 Task: Add a signature Holly Thompson containing Best wishes for a happy Christmas Eve, Holly Thompson to email address softage.5@softage.net and add a label Meal planning
Action: Mouse moved to (861, 46)
Screenshot: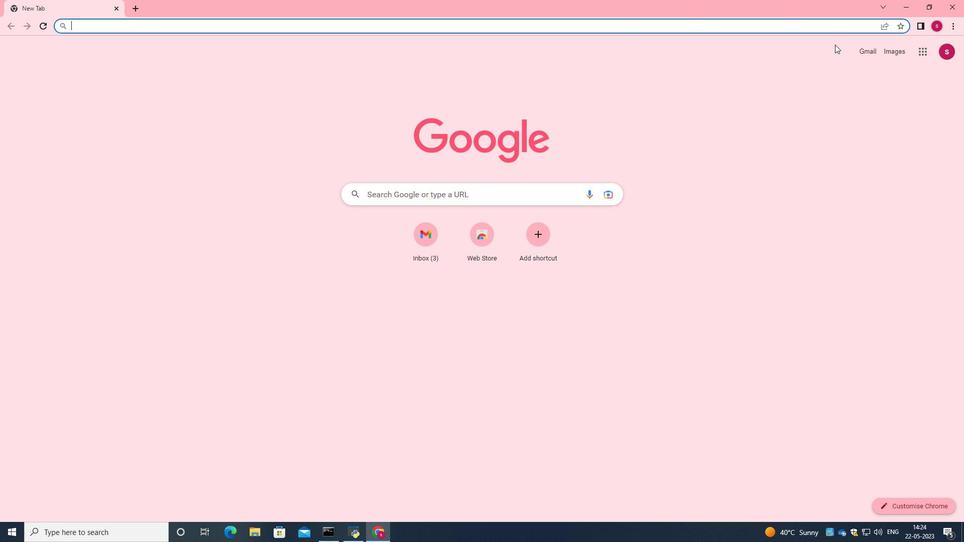 
Action: Mouse pressed left at (861, 46)
Screenshot: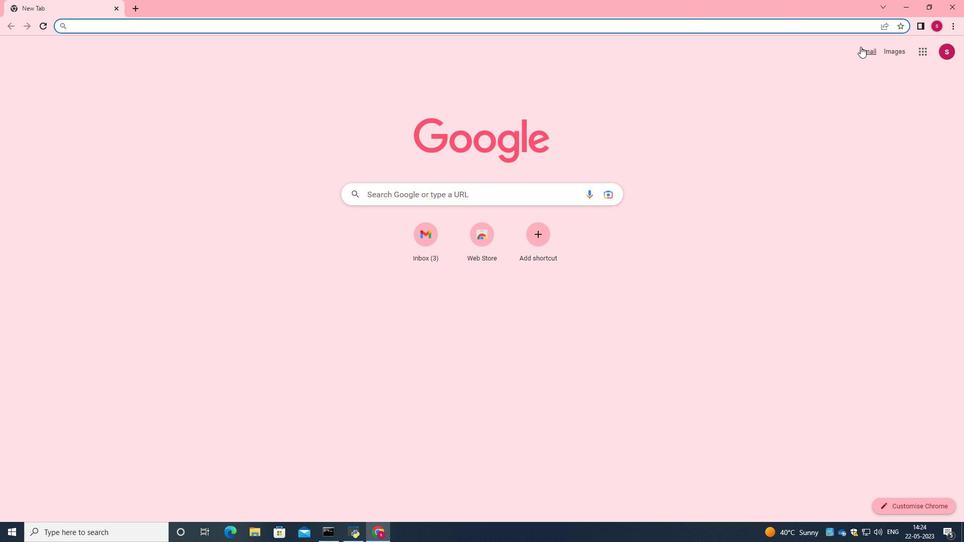 
Action: Mouse moved to (851, 71)
Screenshot: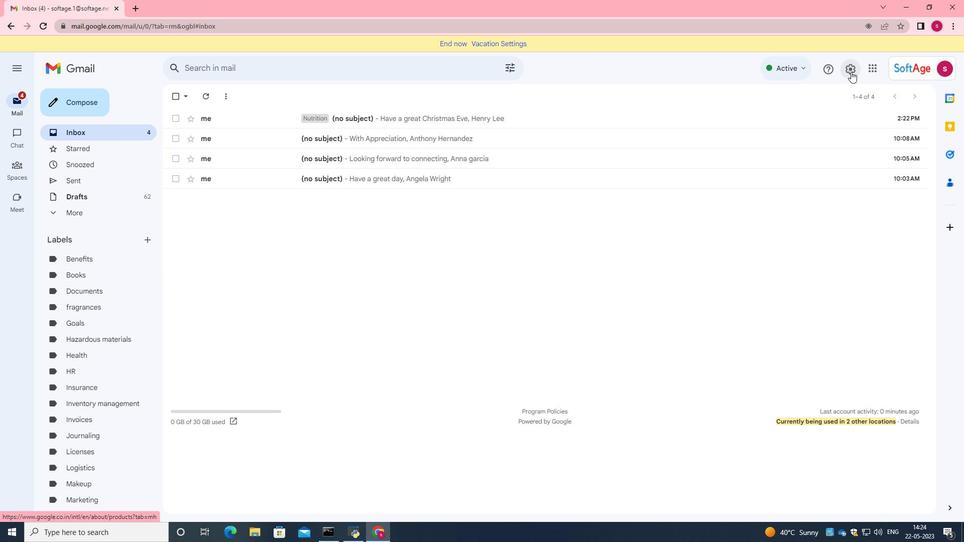 
Action: Mouse pressed left at (851, 71)
Screenshot: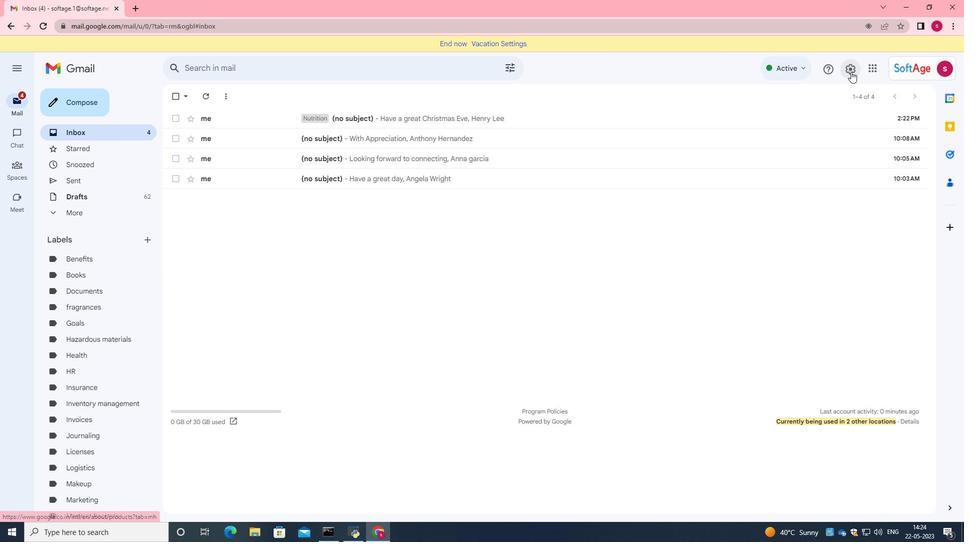 
Action: Mouse moved to (824, 116)
Screenshot: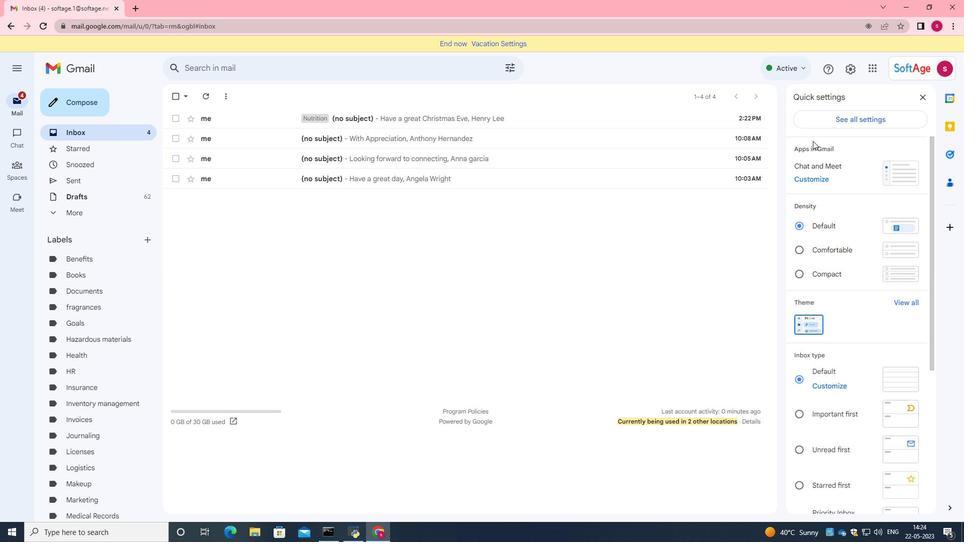 
Action: Mouse pressed left at (824, 116)
Screenshot: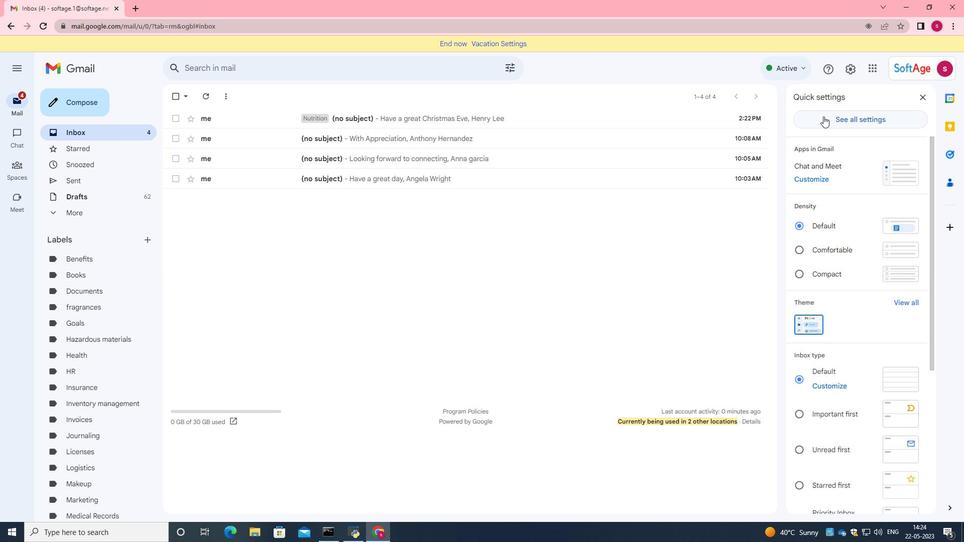 
Action: Mouse moved to (457, 283)
Screenshot: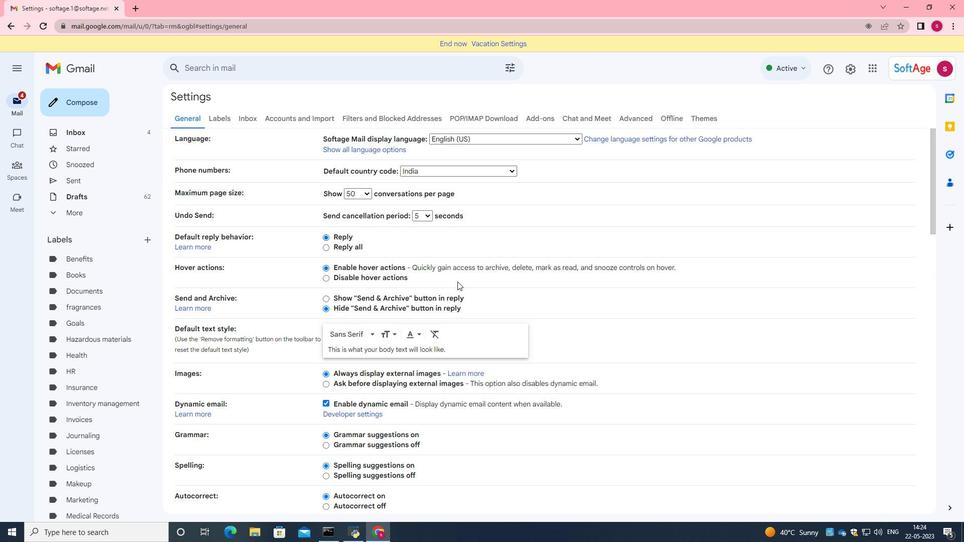 
Action: Mouse scrolled (457, 283) with delta (0, 0)
Screenshot: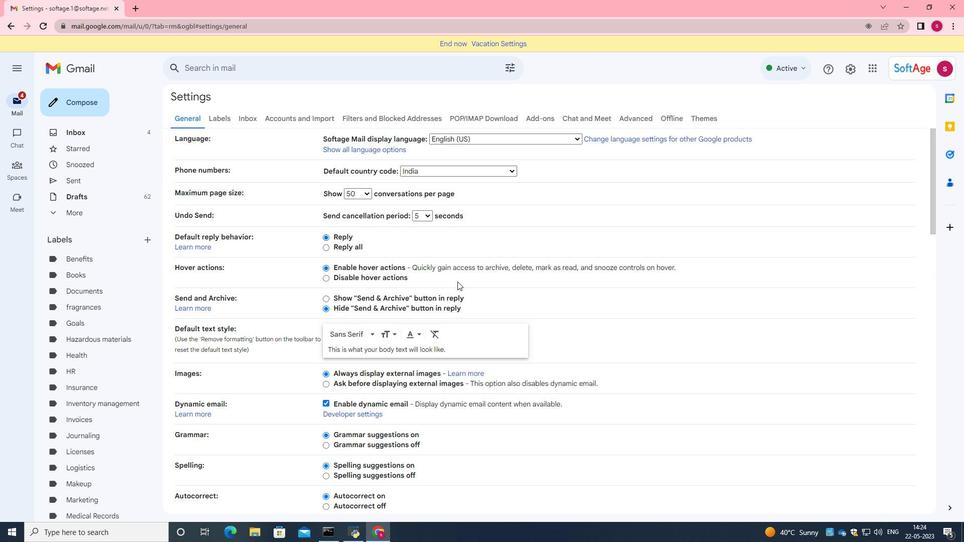 
Action: Mouse moved to (457, 284)
Screenshot: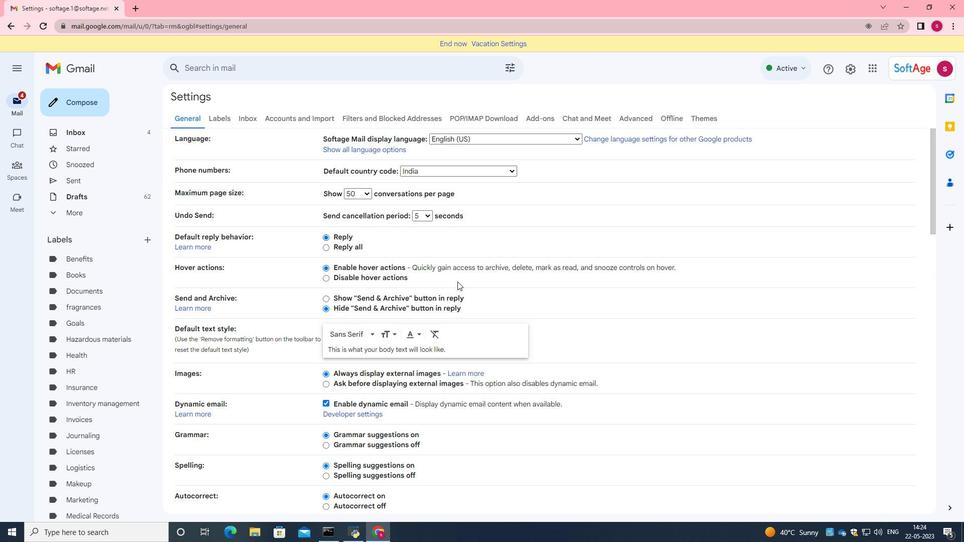 
Action: Mouse scrolled (457, 284) with delta (0, 0)
Screenshot: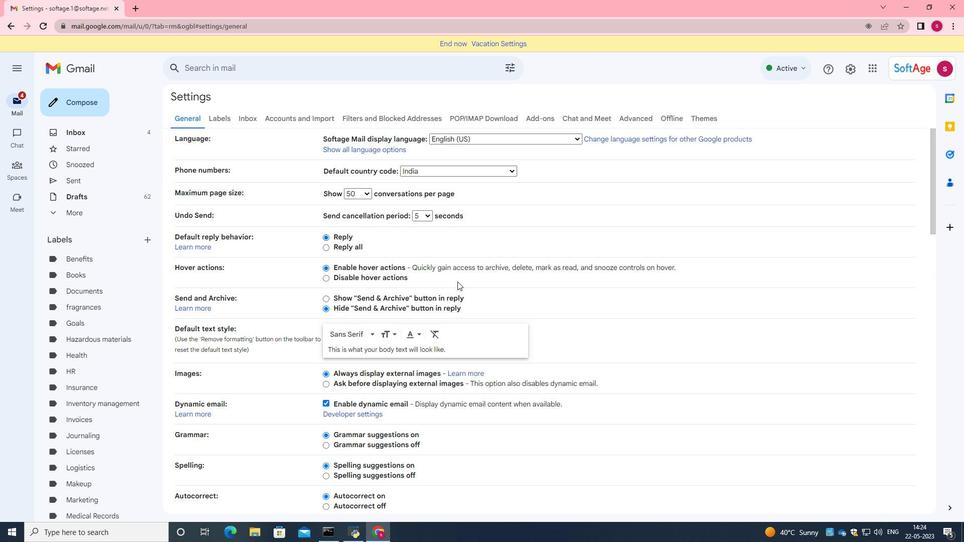 
Action: Mouse scrolled (457, 284) with delta (0, 0)
Screenshot: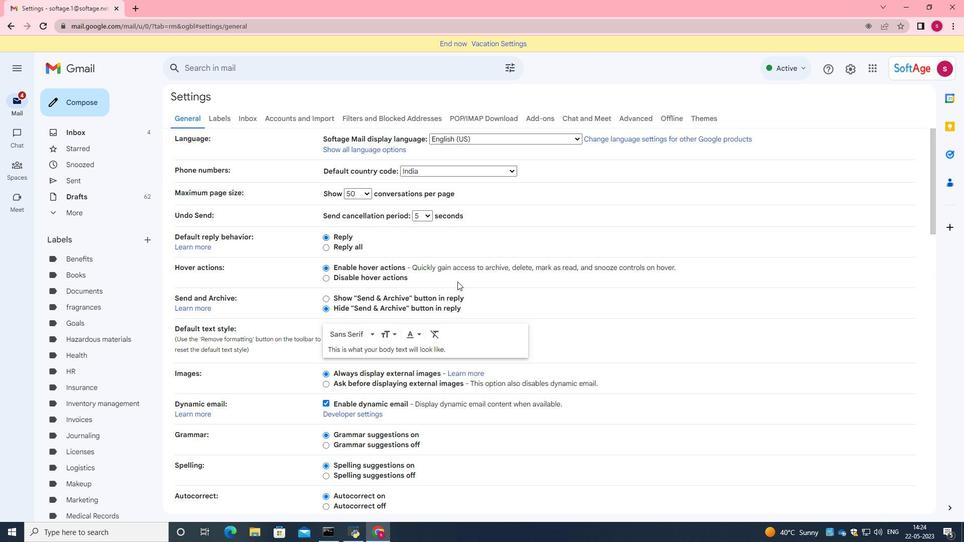 
Action: Mouse scrolled (457, 284) with delta (0, 0)
Screenshot: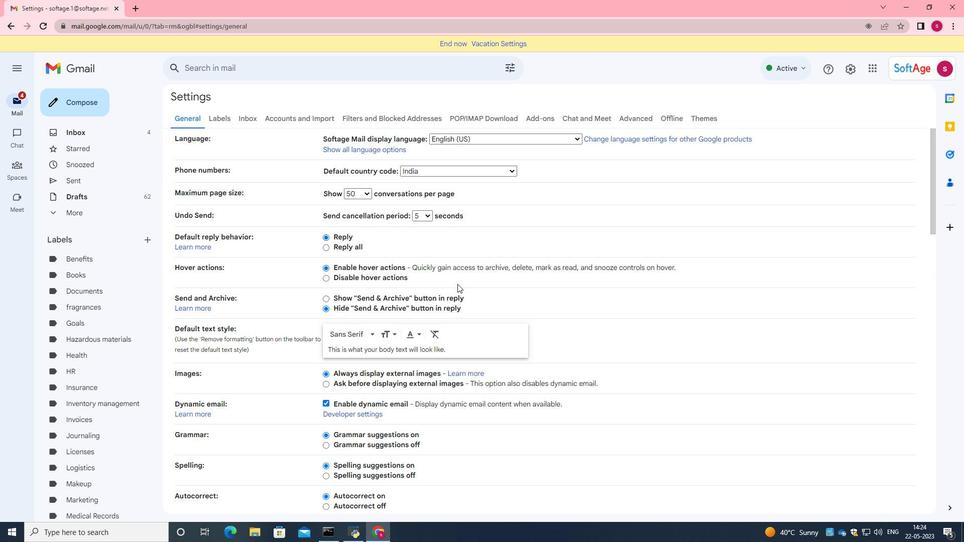 
Action: Mouse moved to (459, 284)
Screenshot: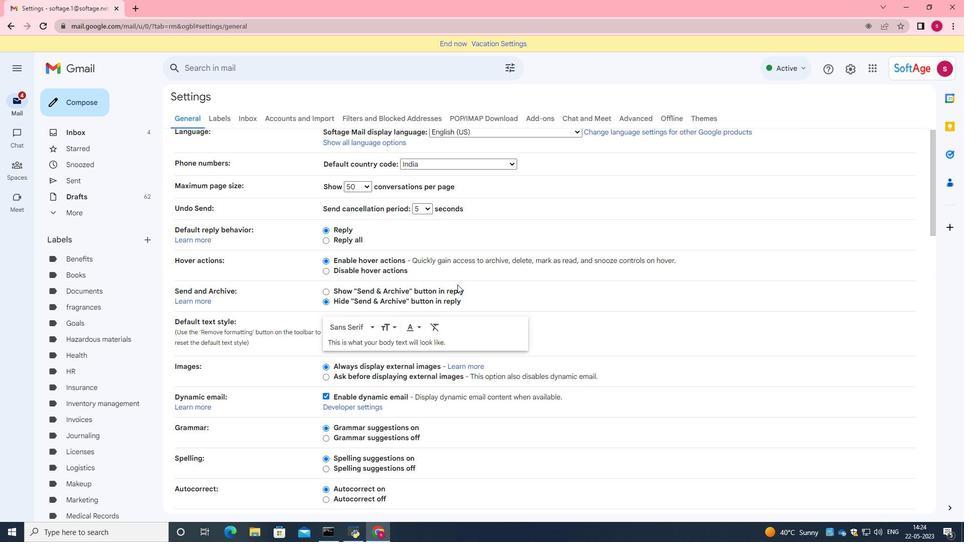 
Action: Mouse scrolled (459, 284) with delta (0, 0)
Screenshot: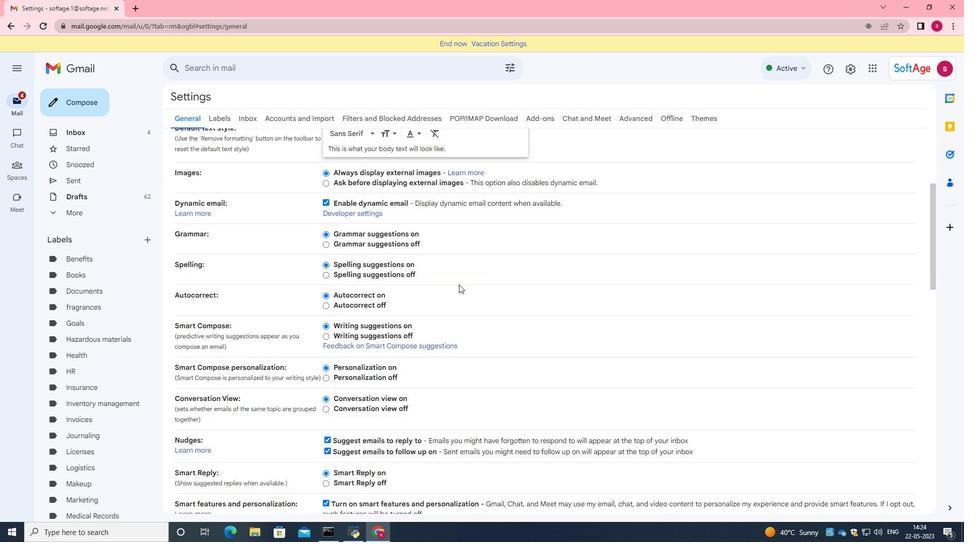 
Action: Mouse moved to (459, 285)
Screenshot: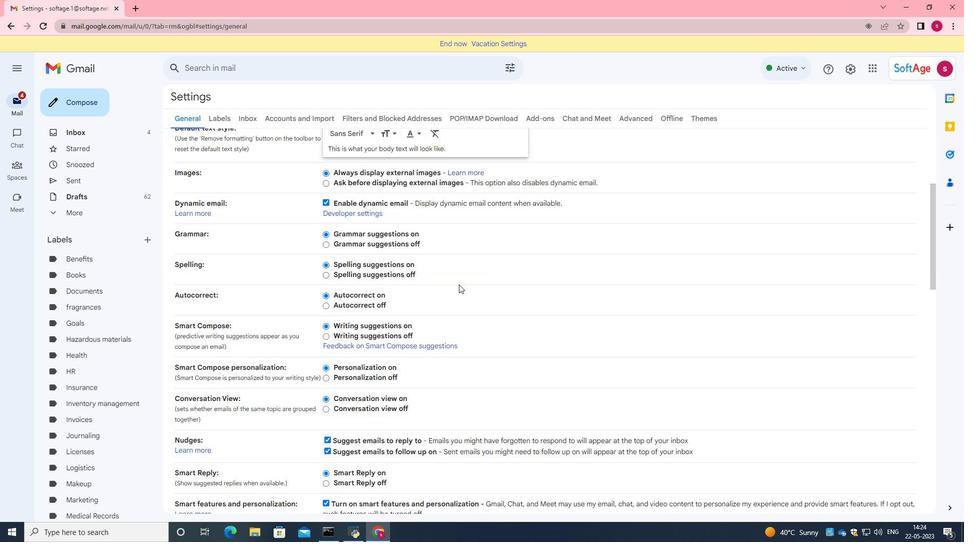 
Action: Mouse scrolled (459, 285) with delta (0, 0)
Screenshot: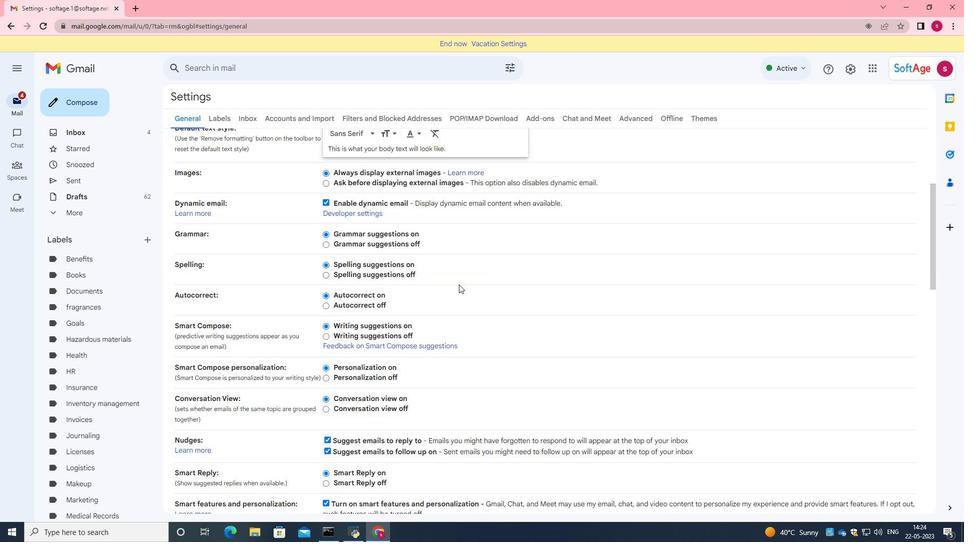 
Action: Mouse moved to (461, 286)
Screenshot: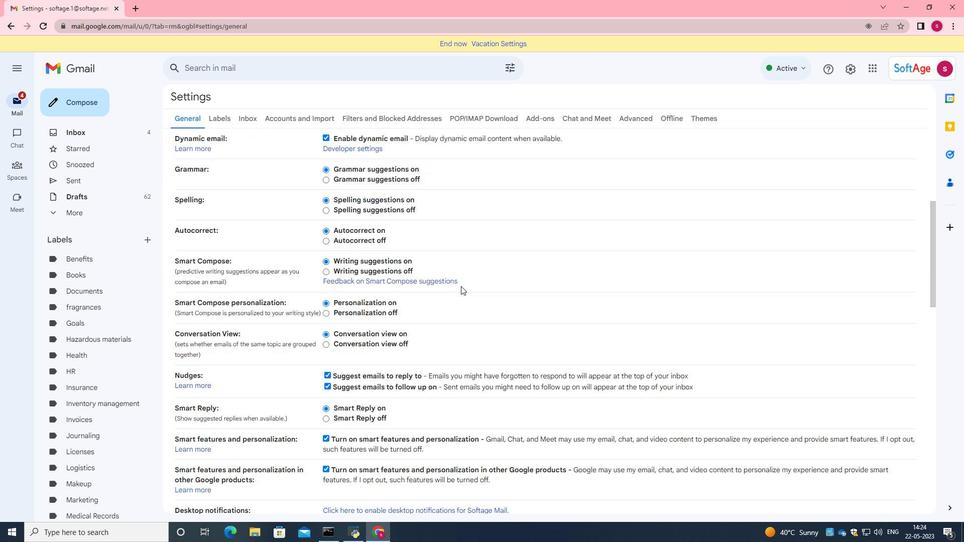
Action: Mouse scrolled (461, 285) with delta (0, 0)
Screenshot: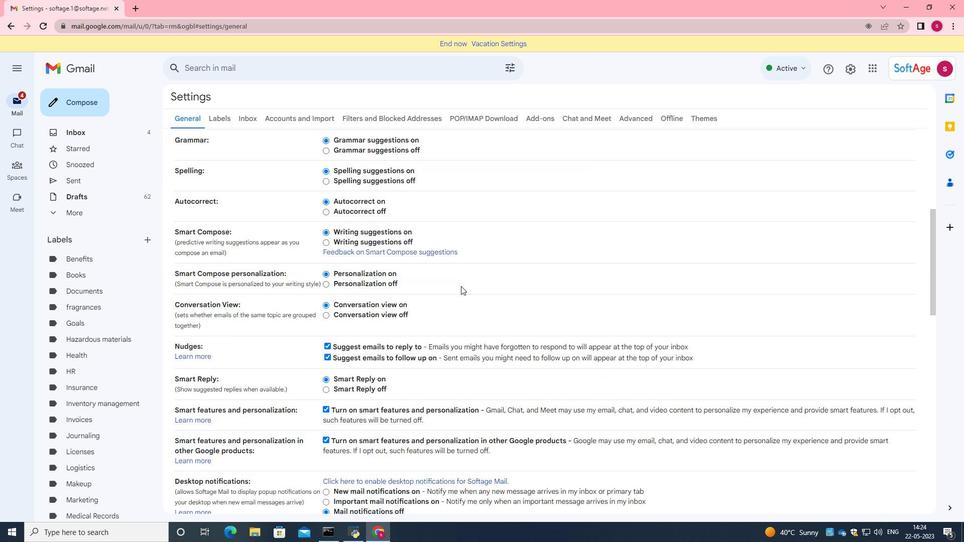 
Action: Mouse moved to (462, 287)
Screenshot: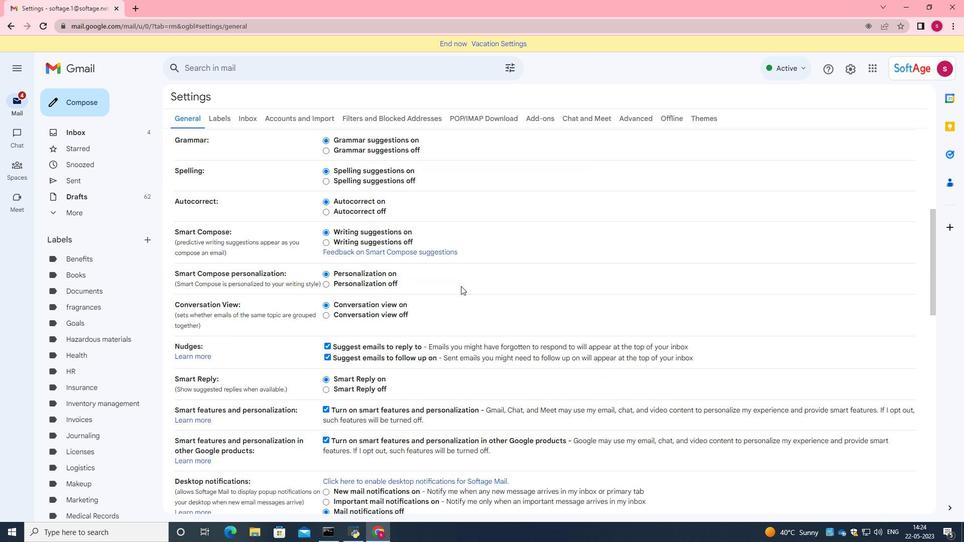 
Action: Mouse scrolled (462, 287) with delta (0, 0)
Screenshot: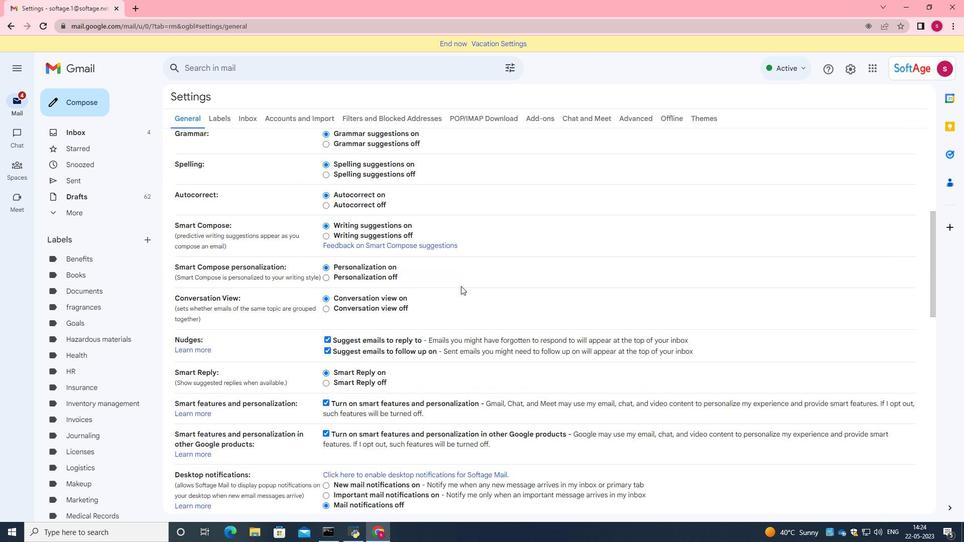 
Action: Mouse moved to (463, 288)
Screenshot: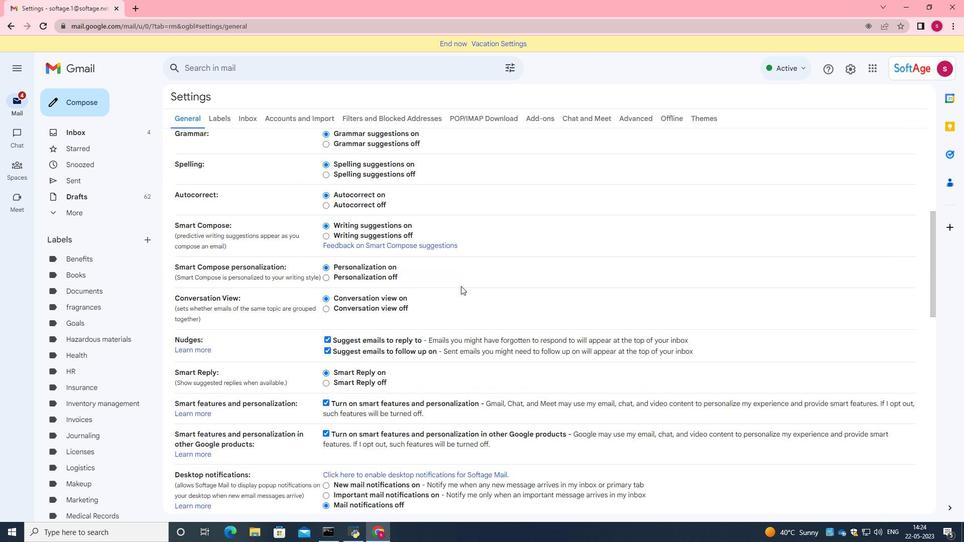 
Action: Mouse scrolled (463, 287) with delta (0, 0)
Screenshot: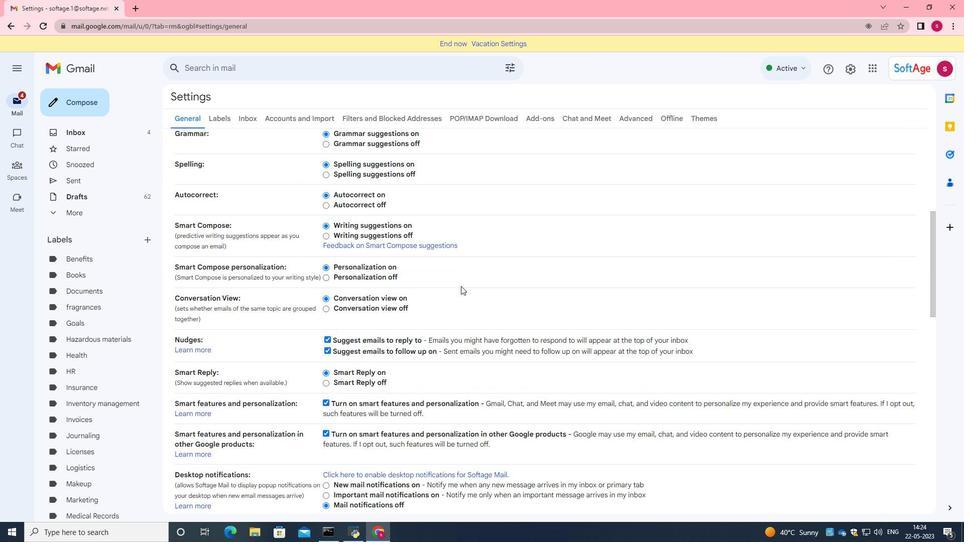 
Action: Mouse scrolled (463, 287) with delta (0, 0)
Screenshot: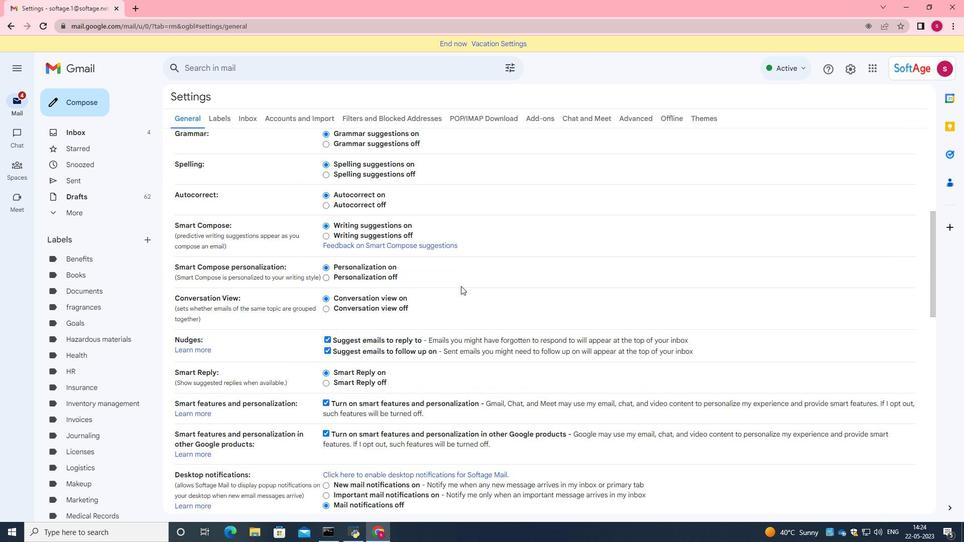
Action: Mouse scrolled (463, 287) with delta (0, 0)
Screenshot: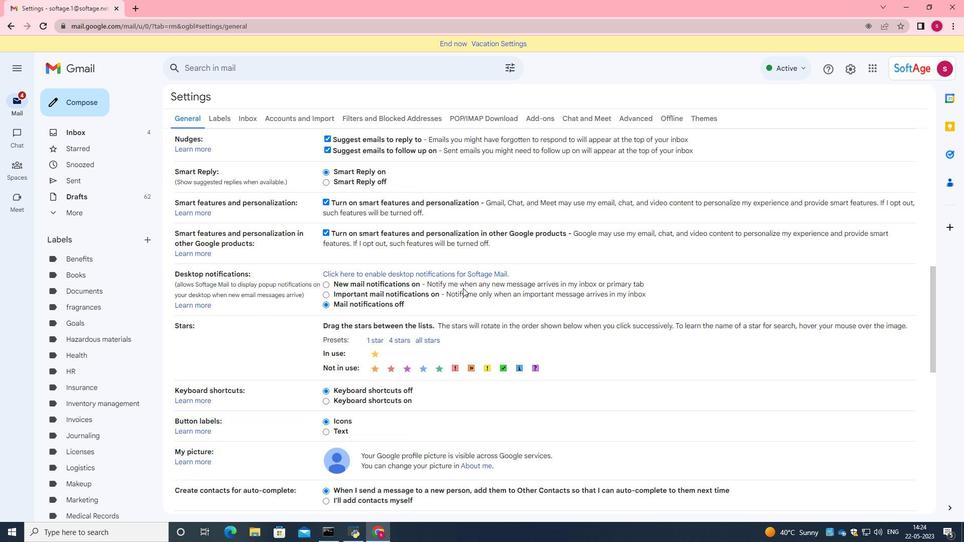 
Action: Mouse moved to (466, 311)
Screenshot: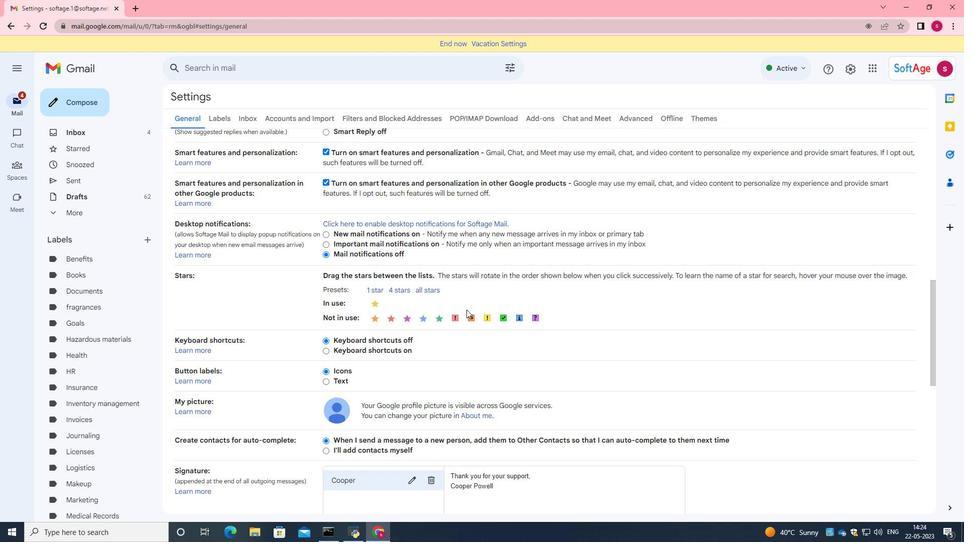 
Action: Mouse scrolled (466, 311) with delta (0, 0)
Screenshot: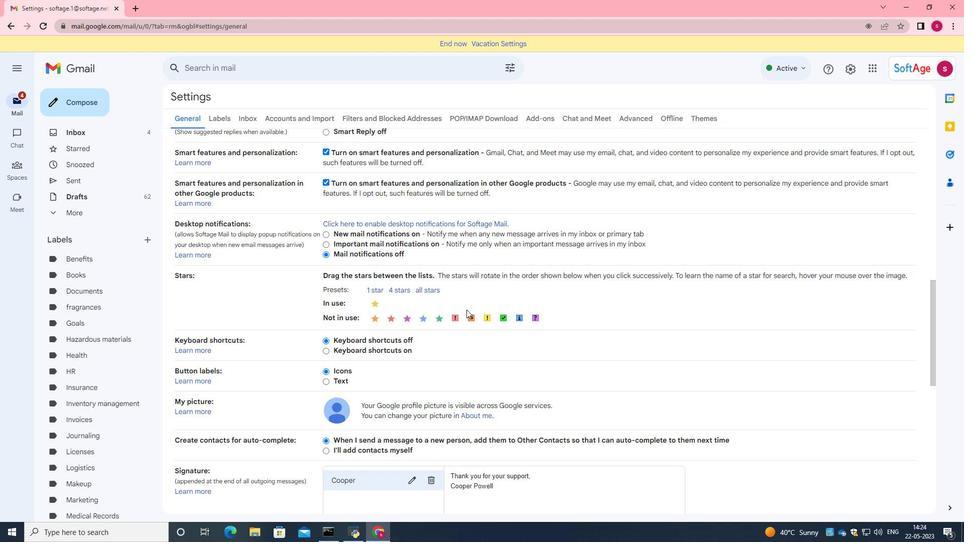 
Action: Mouse moved to (466, 313)
Screenshot: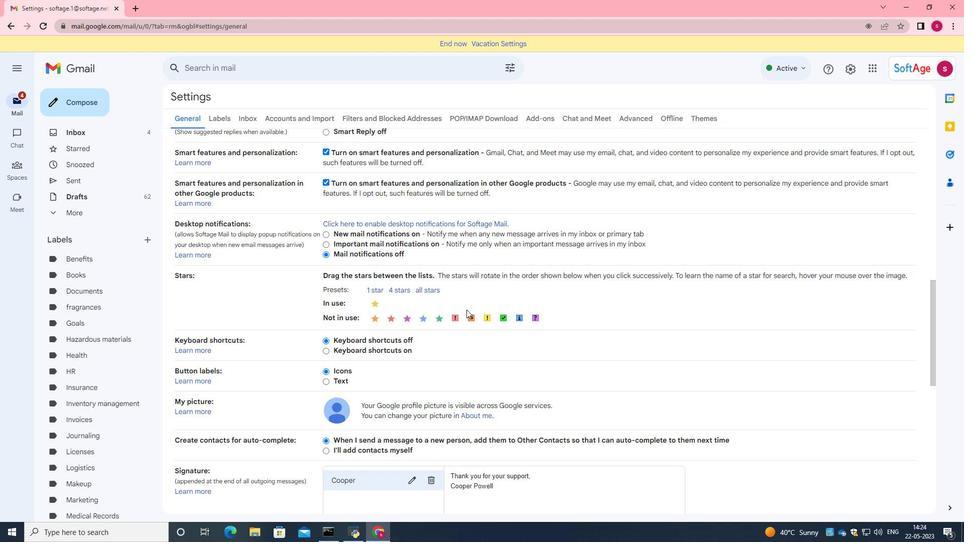 
Action: Mouse scrolled (466, 312) with delta (0, 0)
Screenshot: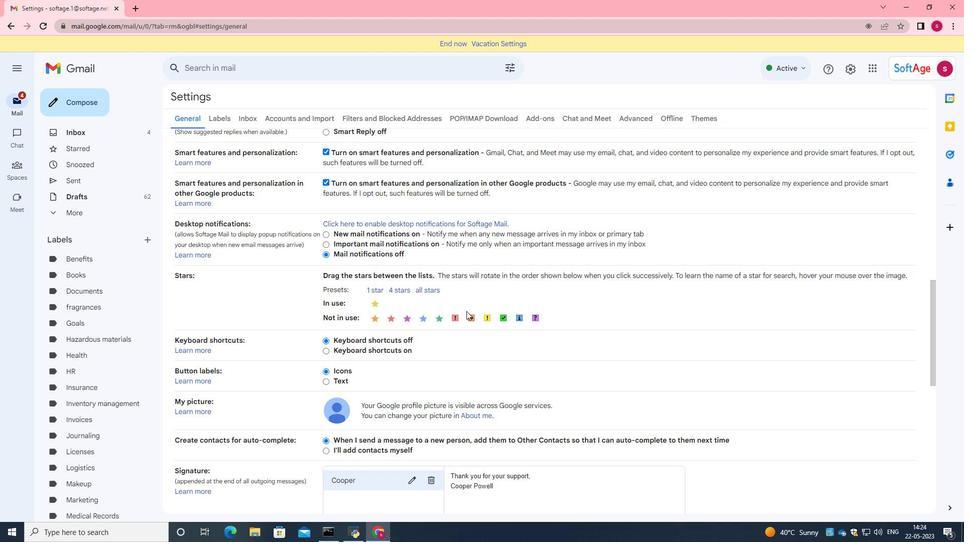 
Action: Mouse moved to (434, 381)
Screenshot: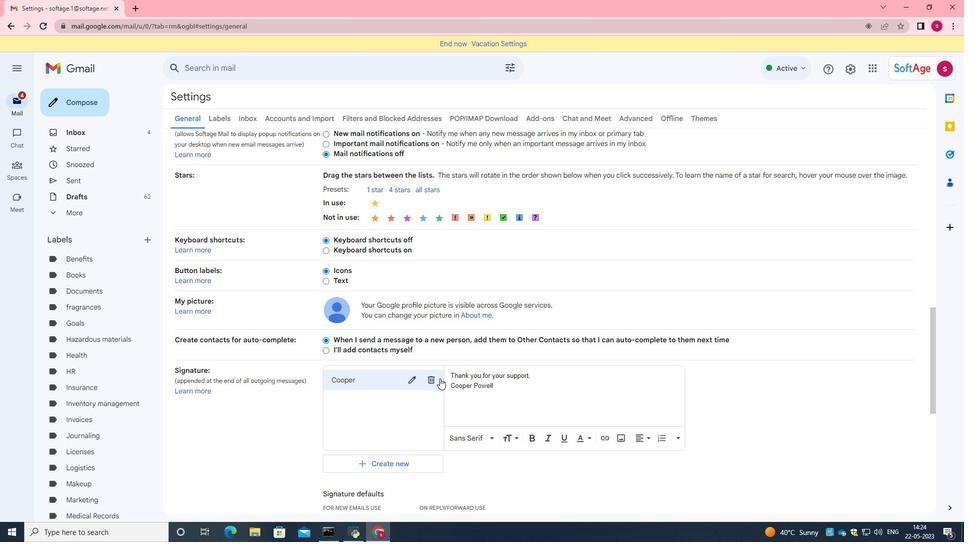 
Action: Mouse pressed left at (434, 381)
Screenshot: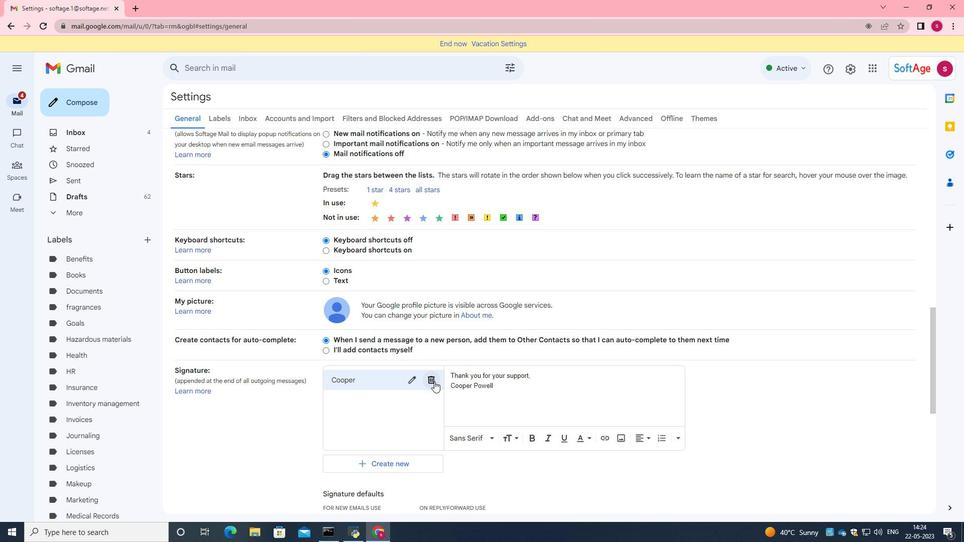 
Action: Mouse moved to (547, 297)
Screenshot: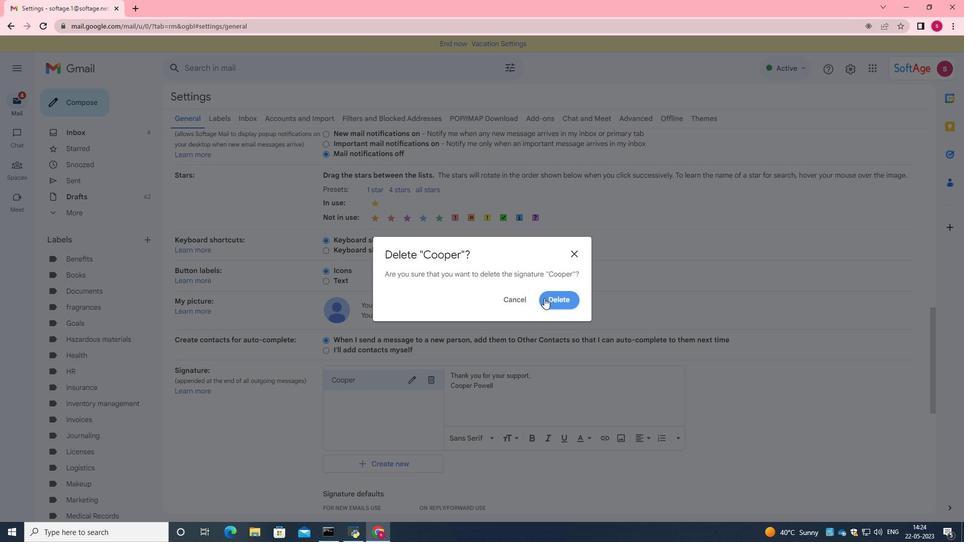 
Action: Mouse pressed left at (547, 297)
Screenshot: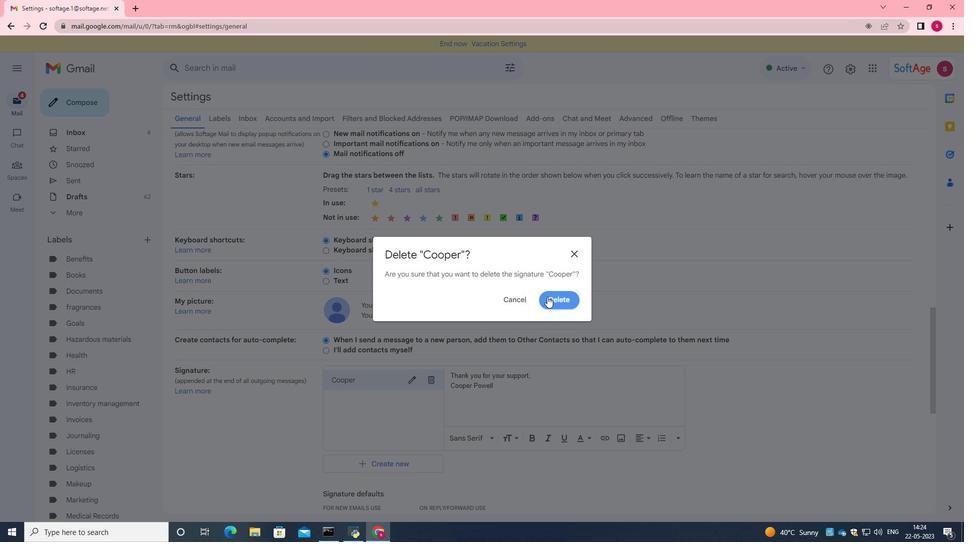 
Action: Mouse moved to (448, 424)
Screenshot: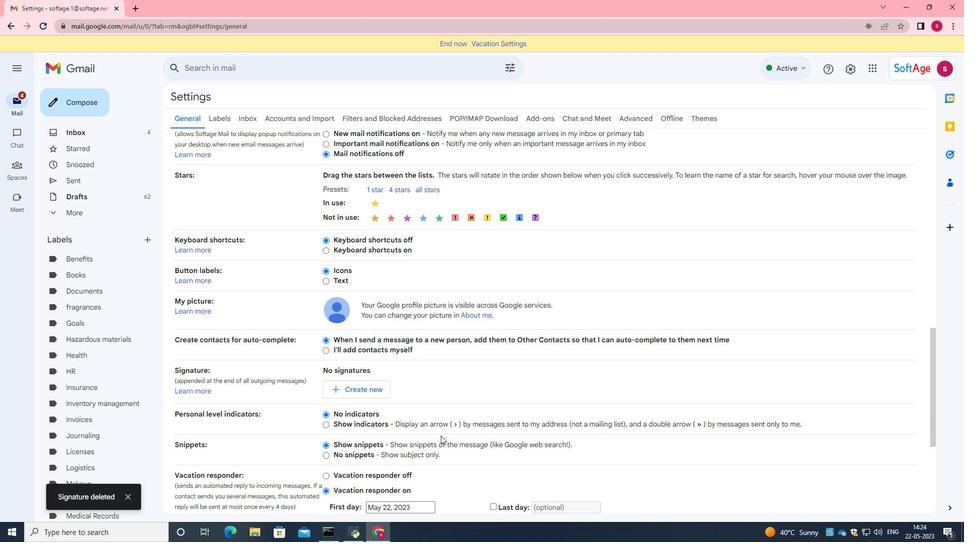 
Action: Mouse scrolled (448, 423) with delta (0, 0)
Screenshot: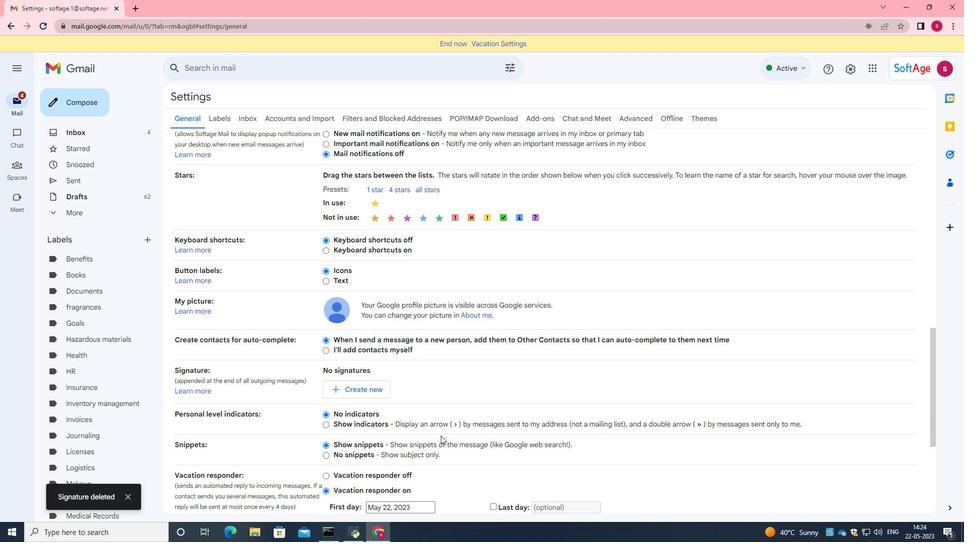 
Action: Mouse moved to (449, 425)
Screenshot: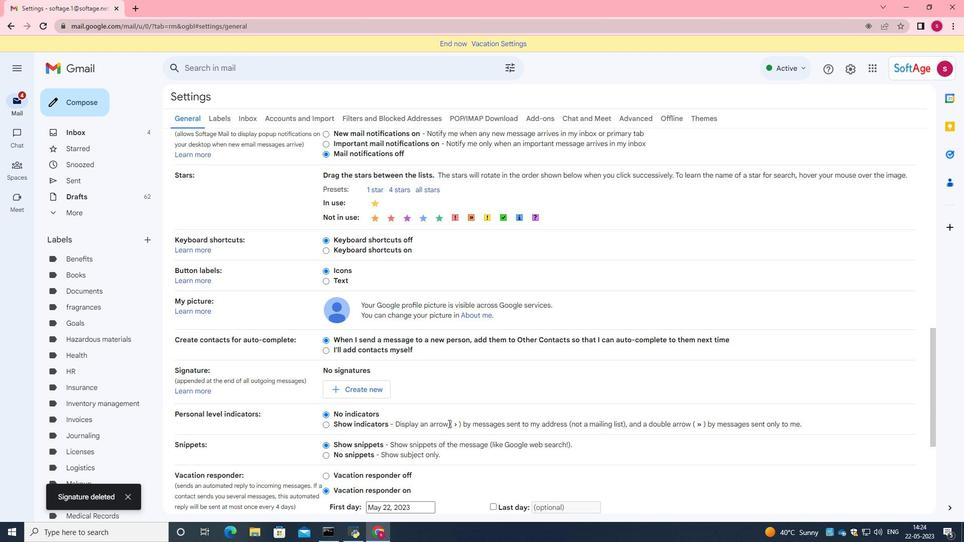 
Action: Mouse scrolled (449, 424) with delta (0, 0)
Screenshot: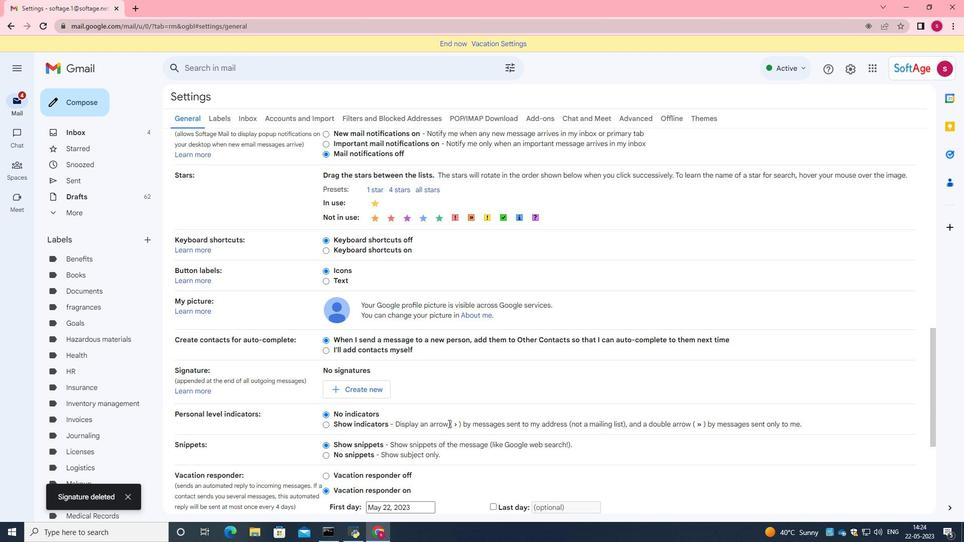 
Action: Mouse scrolled (449, 424) with delta (0, 0)
Screenshot: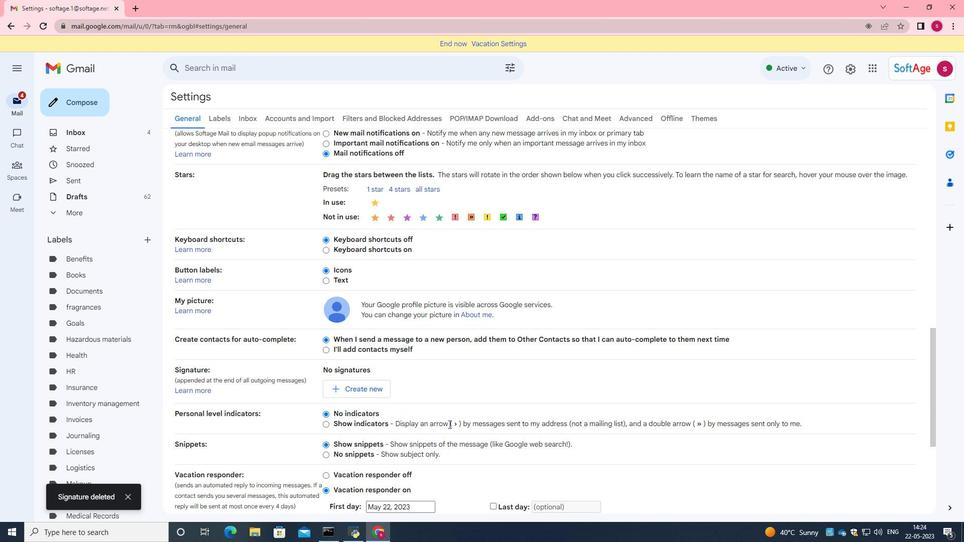 
Action: Mouse moved to (364, 232)
Screenshot: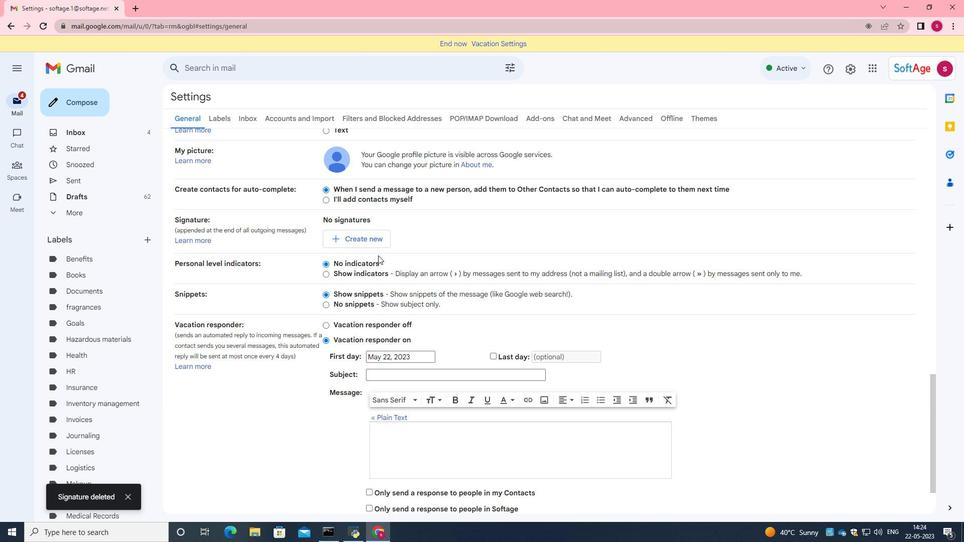 
Action: Mouse pressed left at (364, 232)
Screenshot: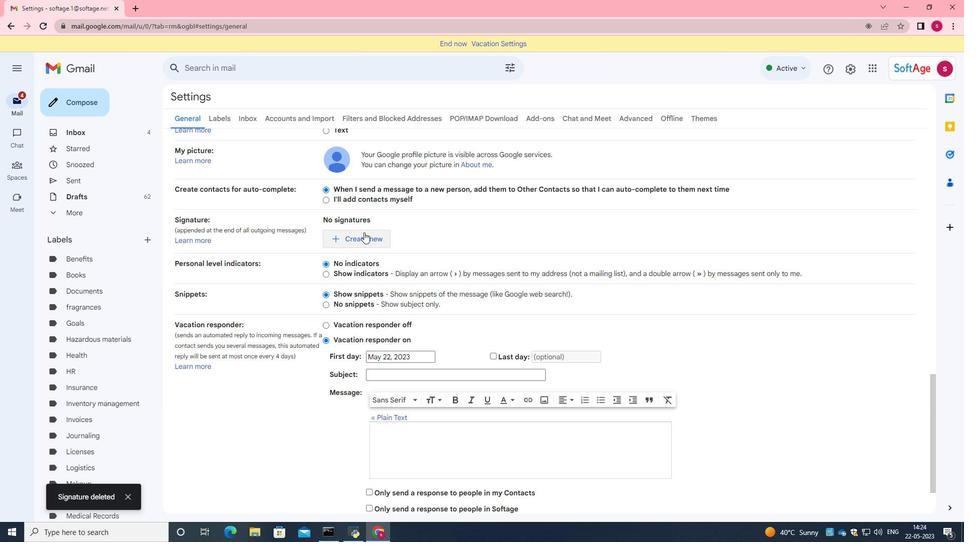 
Action: Mouse moved to (454, 273)
Screenshot: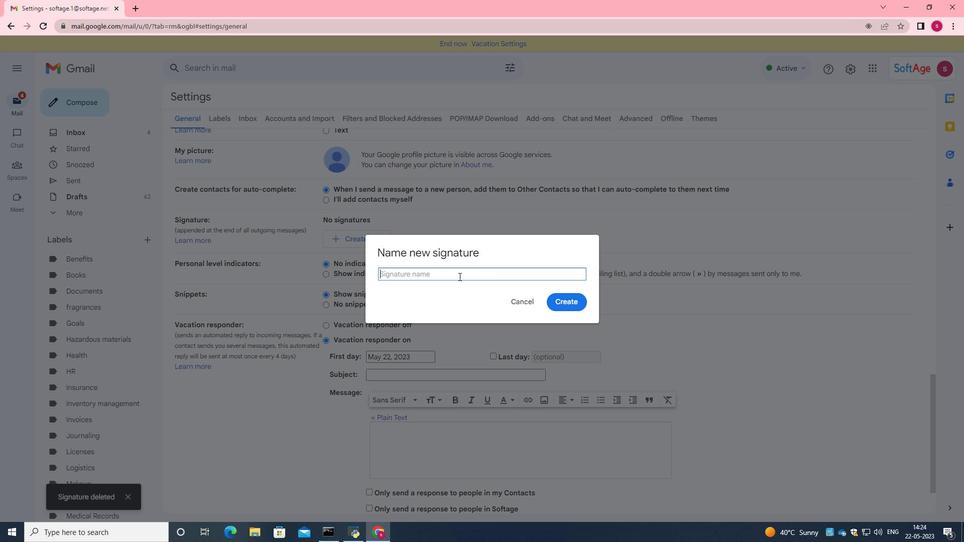 
Action: Key pressed <Key.caps_lock>H<Key.caps_lock>olly<Key.space><Key.caps_lock>T<Key.caps_lock>hompson
Screenshot: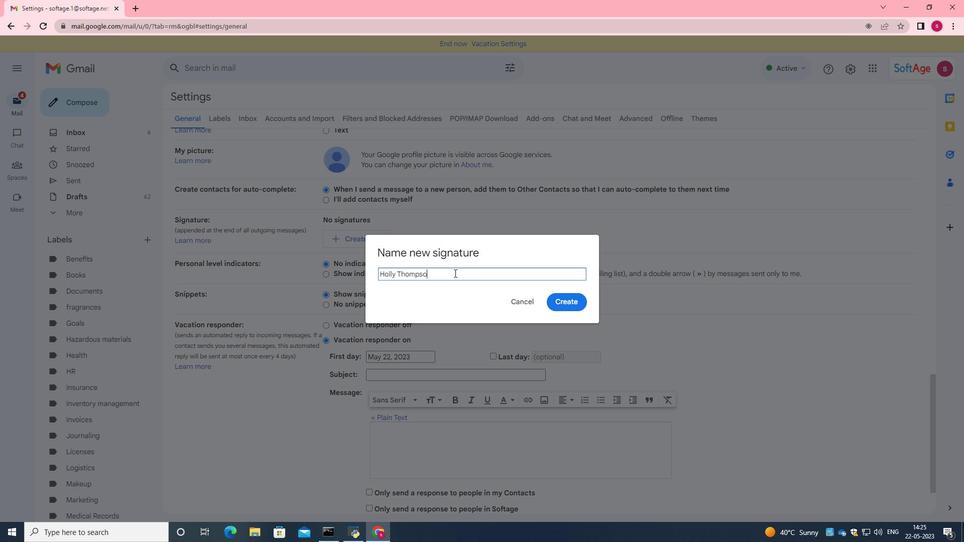 
Action: Mouse moved to (562, 300)
Screenshot: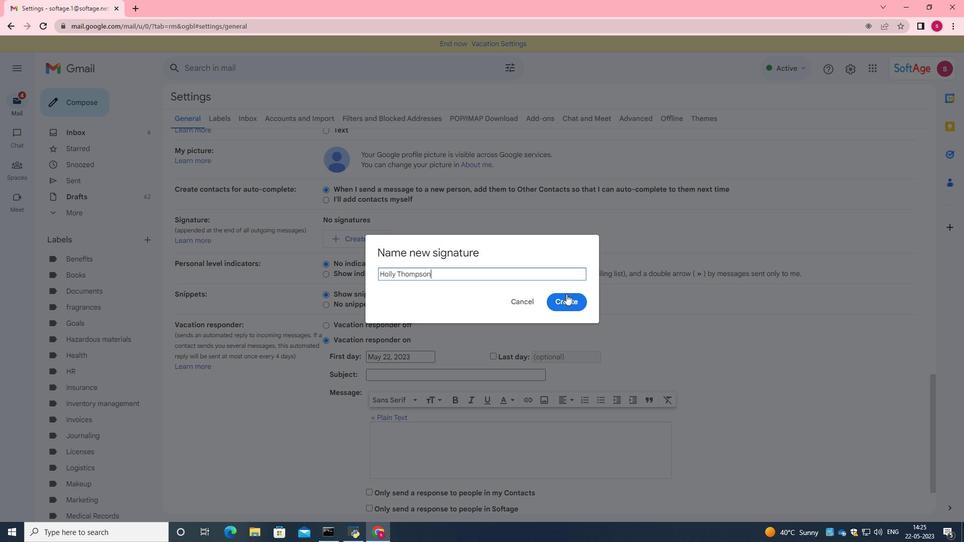 
Action: Mouse pressed left at (562, 300)
Screenshot: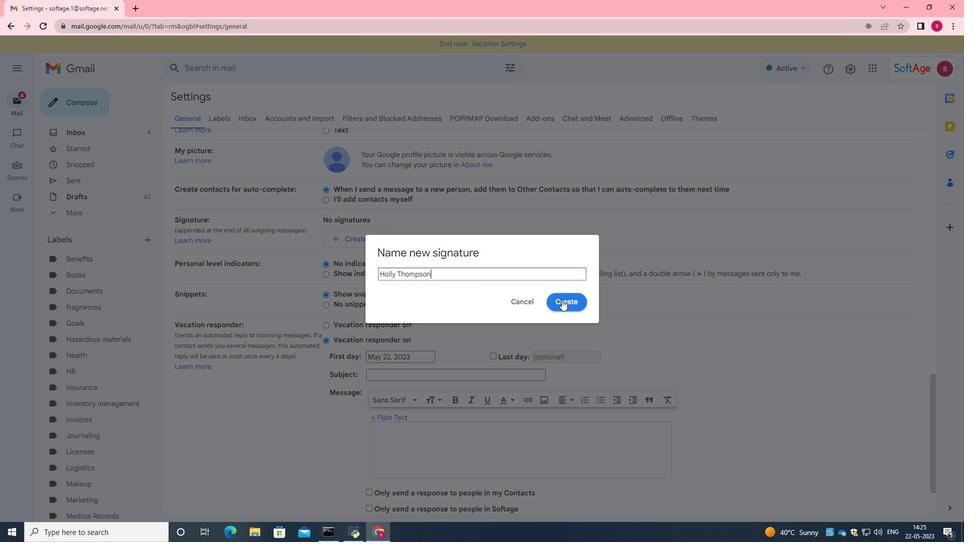 
Action: Mouse moved to (529, 322)
Screenshot: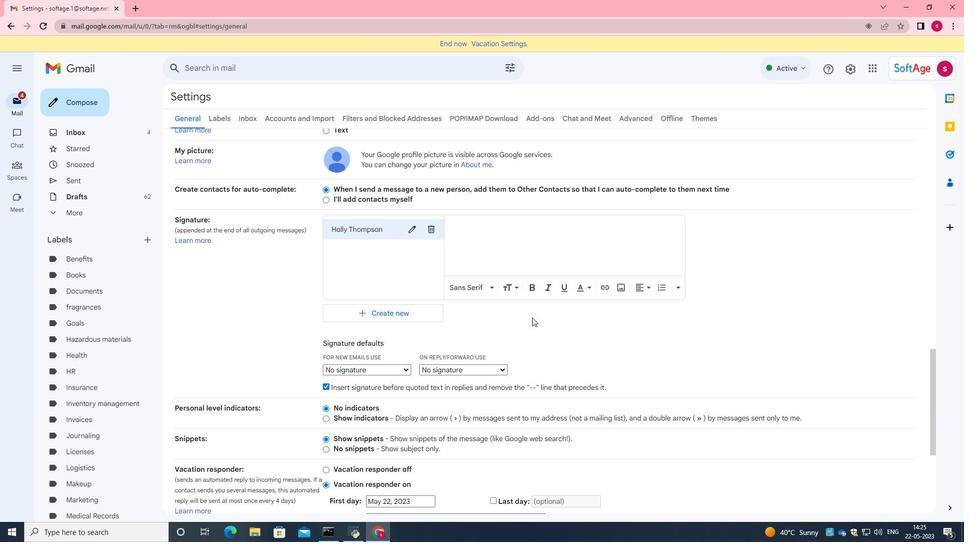 
Action: Mouse scrolled (529, 322) with delta (0, 0)
Screenshot: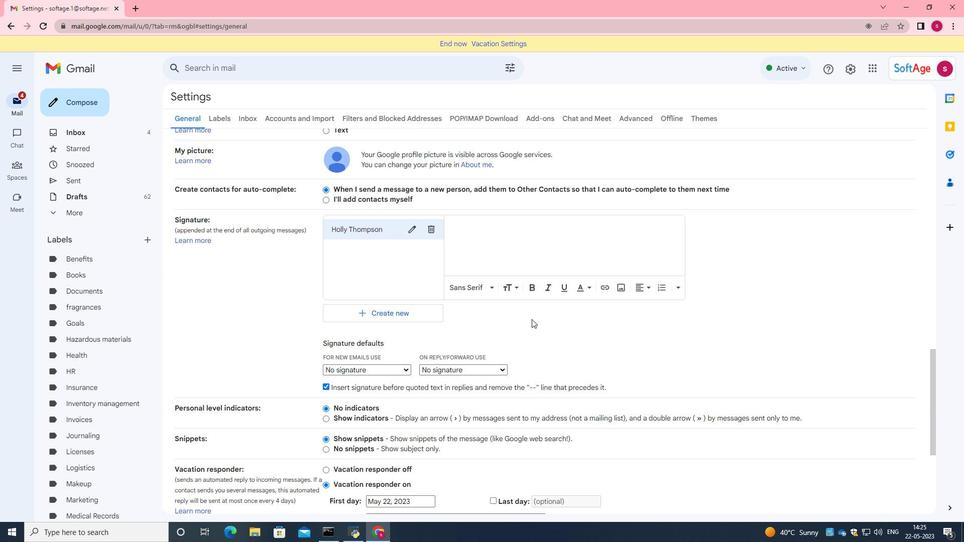 
Action: Mouse moved to (454, 336)
Screenshot: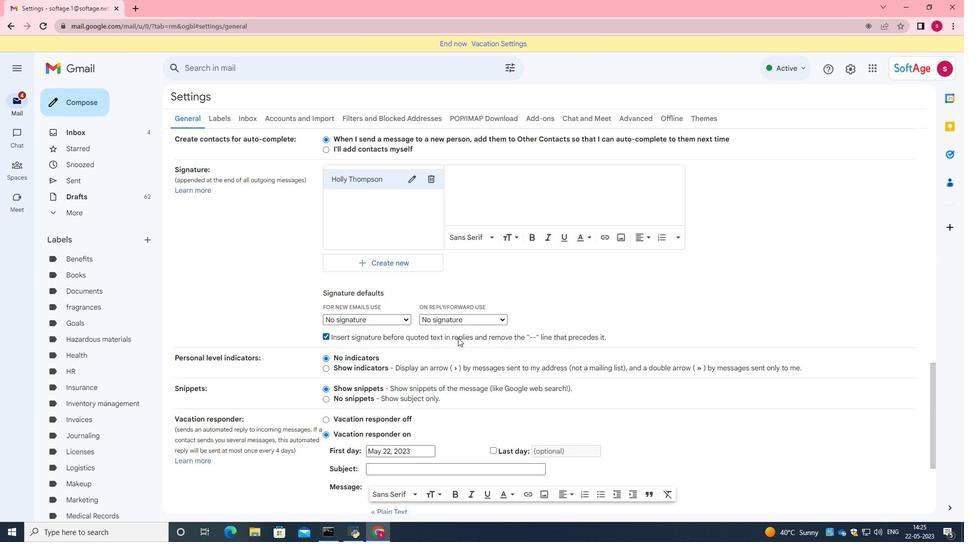 
Action: Mouse scrolled (454, 335) with delta (0, 0)
Screenshot: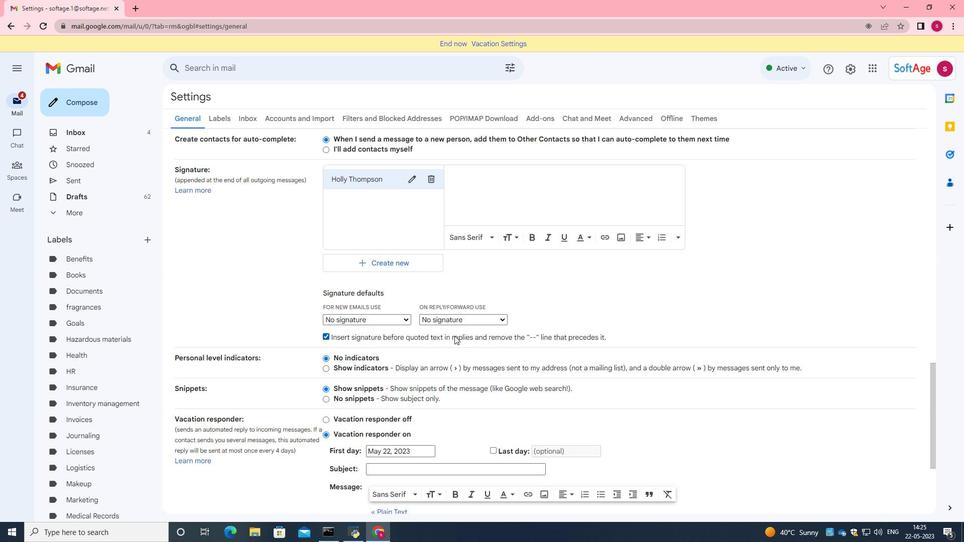 
Action: Mouse moved to (455, 337)
Screenshot: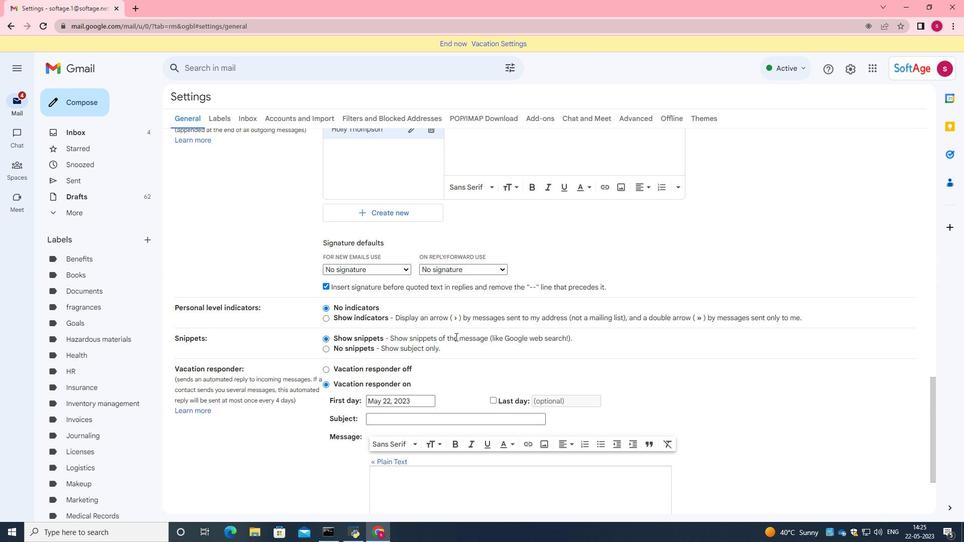 
Action: Mouse scrolled (455, 338) with delta (0, 0)
Screenshot: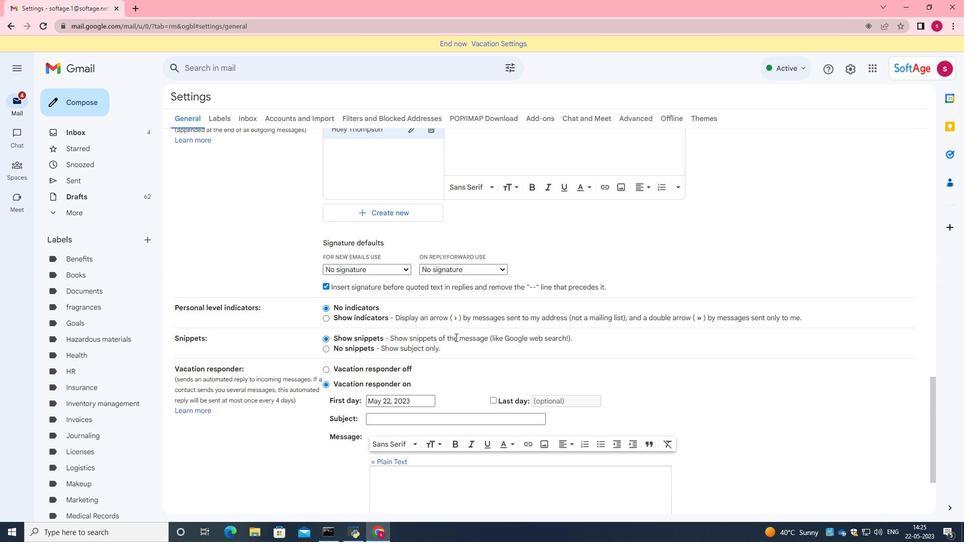 
Action: Mouse moved to (498, 214)
Screenshot: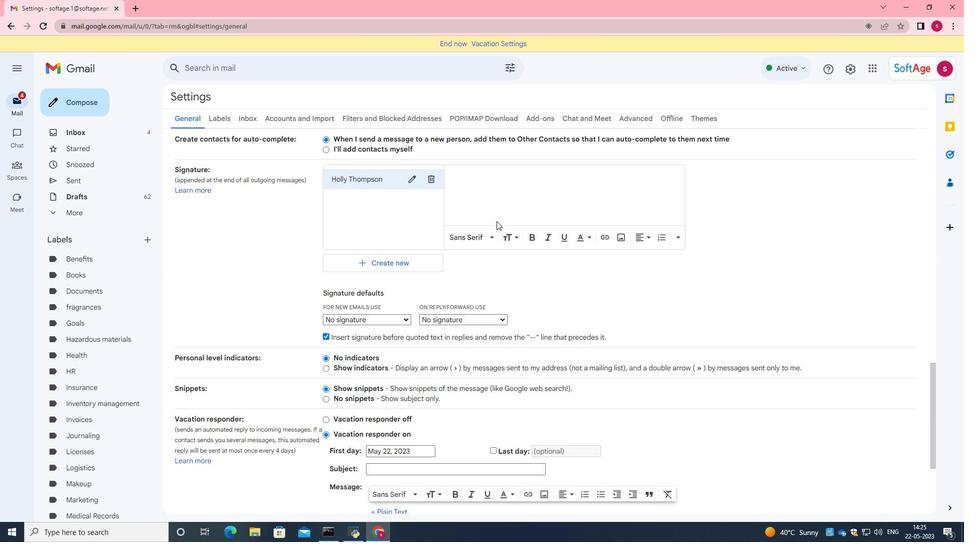 
Action: Mouse pressed left at (498, 214)
Screenshot: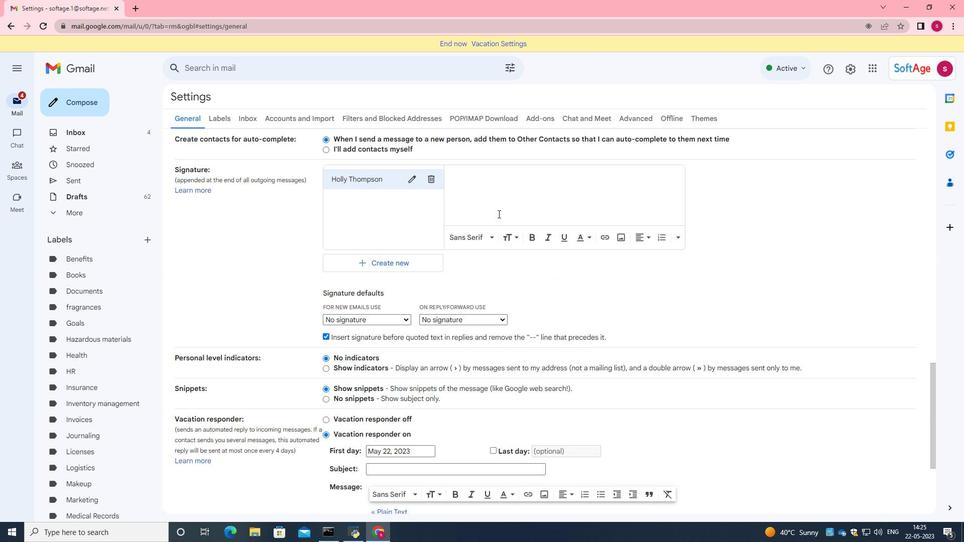 
Action: Key pressed <Key.caps_lock>B<Key.caps_lock>est<Key.space>wishes<Key.space>for<Key.space>a<Key.space>happy<Key.space><Key.caps_lock>C<Key.caps_lock>hir<Key.backspace><Key.backspace>ristmas<Key.space><Key.caps_lock>E<Key.caps_lock>ve,<Key.enter><Key.caps_lock>H<Key.caps_lock>olly<Key.space><Key.caps_lock>T<Key.caps_lock>hompson
Screenshot: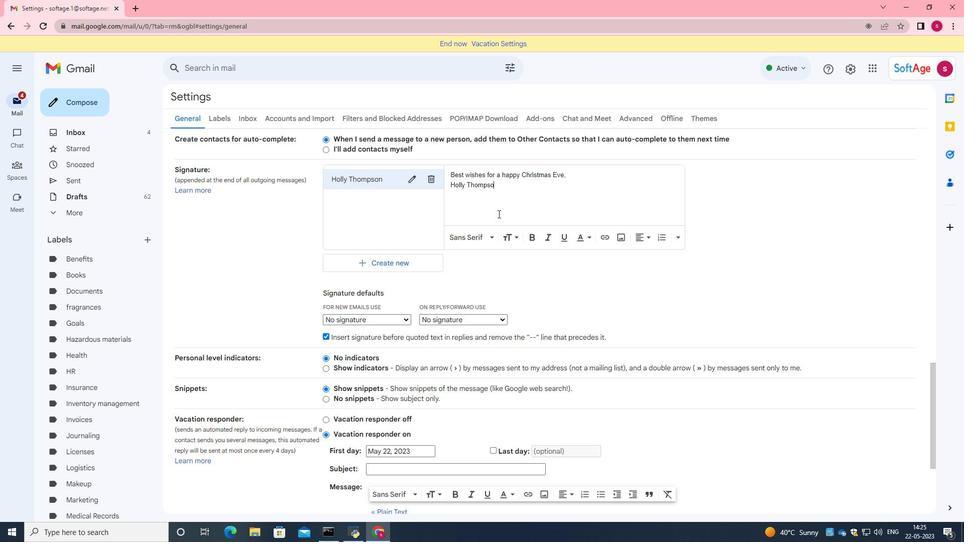 
Action: Mouse moved to (505, 241)
Screenshot: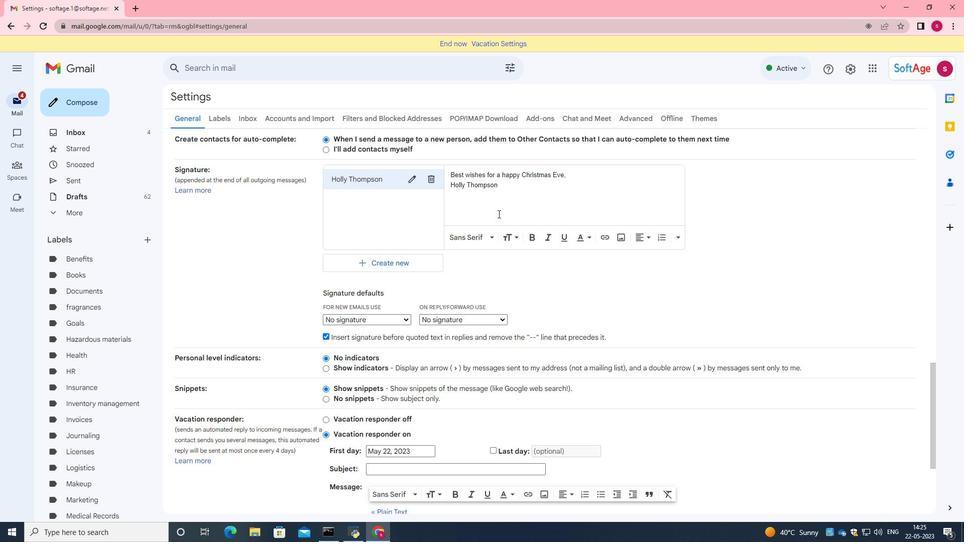 
Action: Mouse scrolled (505, 240) with delta (0, 0)
Screenshot: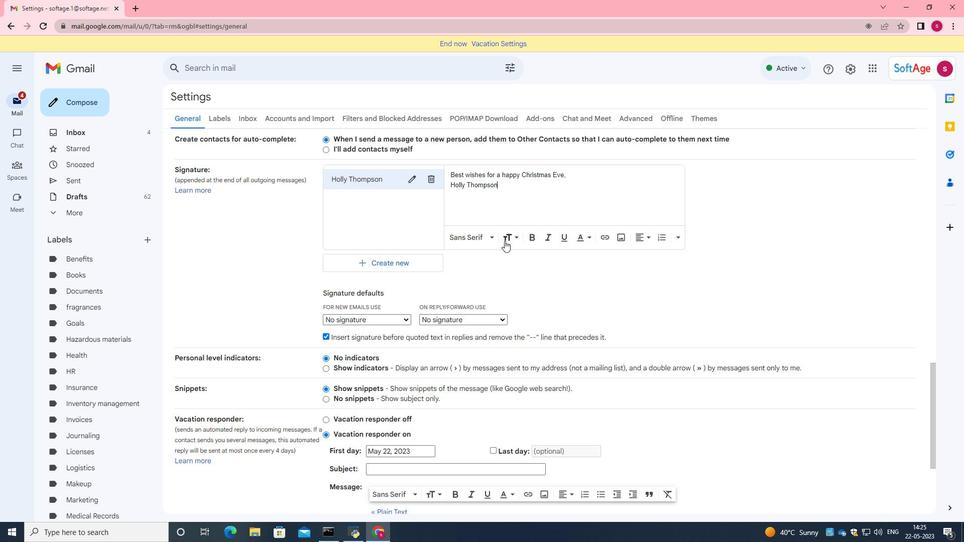 
Action: Mouse scrolled (505, 240) with delta (0, 0)
Screenshot: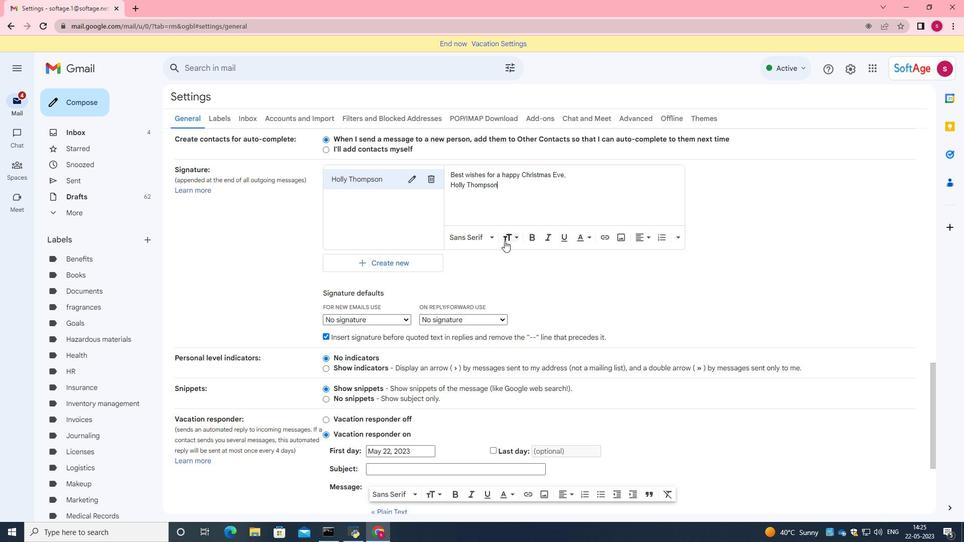 
Action: Mouse scrolled (505, 240) with delta (0, 0)
Screenshot: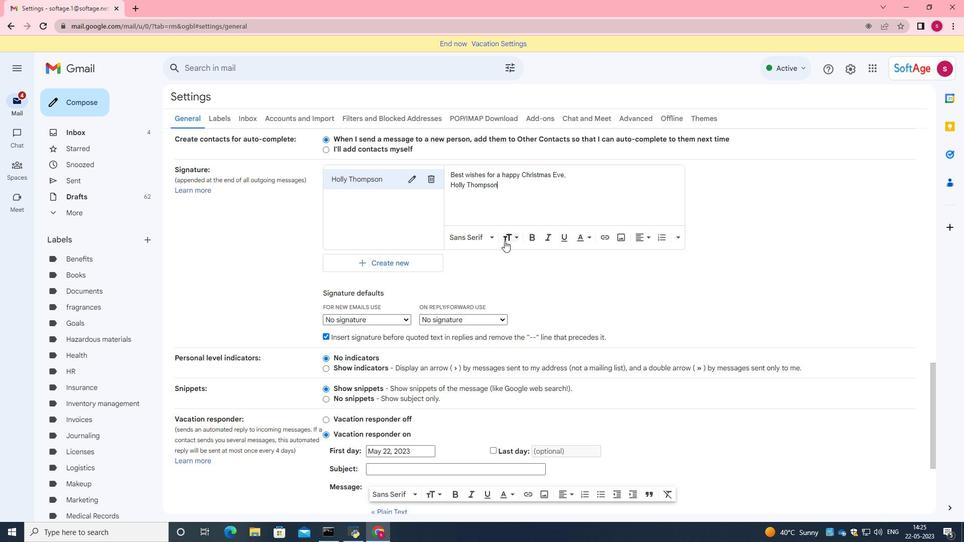 
Action: Mouse moved to (504, 241)
Screenshot: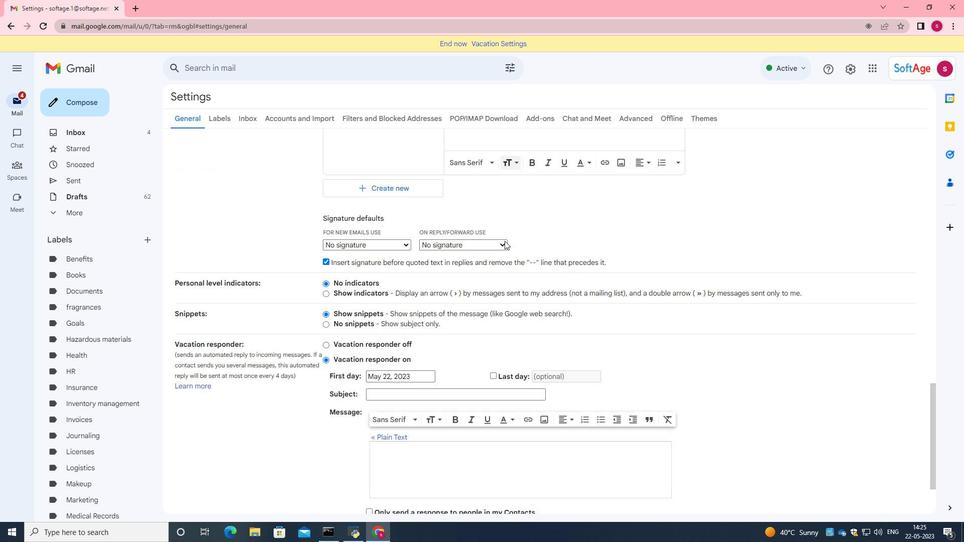 
Action: Mouse scrolled (504, 240) with delta (0, 0)
Screenshot: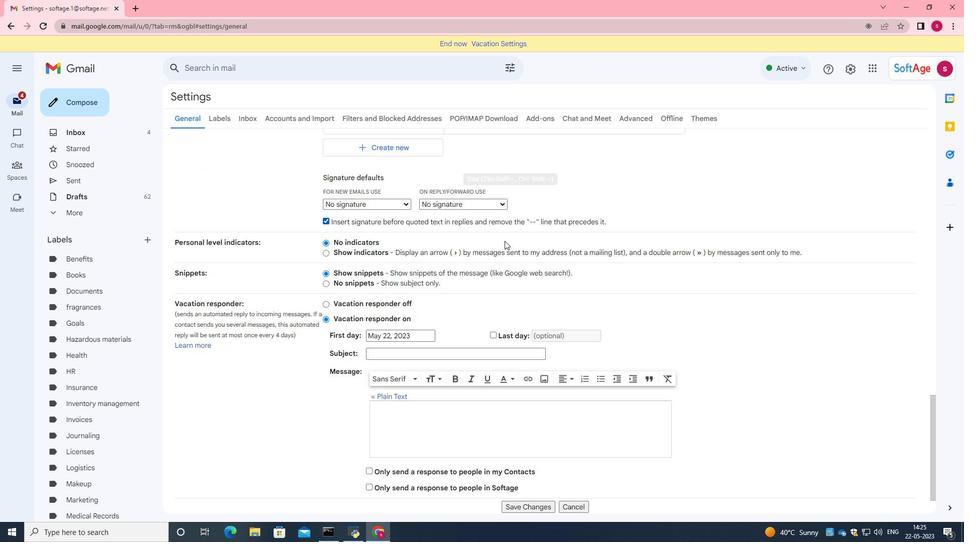 
Action: Mouse moved to (503, 244)
Screenshot: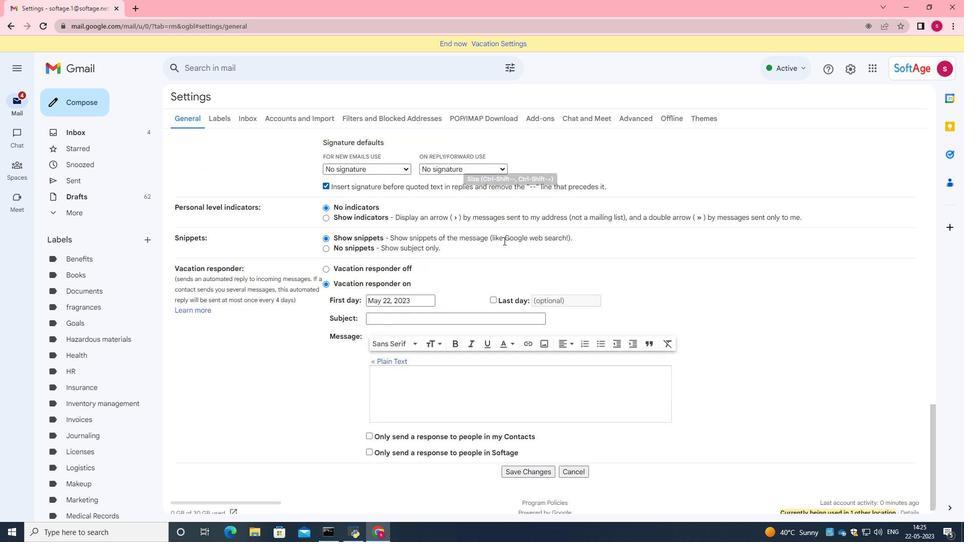 
Action: Mouse scrolled (503, 243) with delta (0, 0)
Screenshot: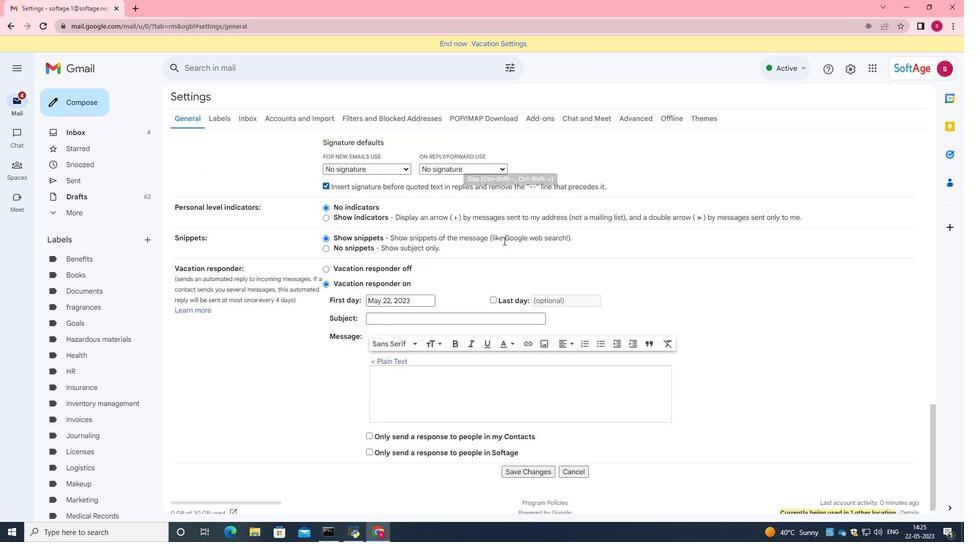 
Action: Mouse moved to (503, 250)
Screenshot: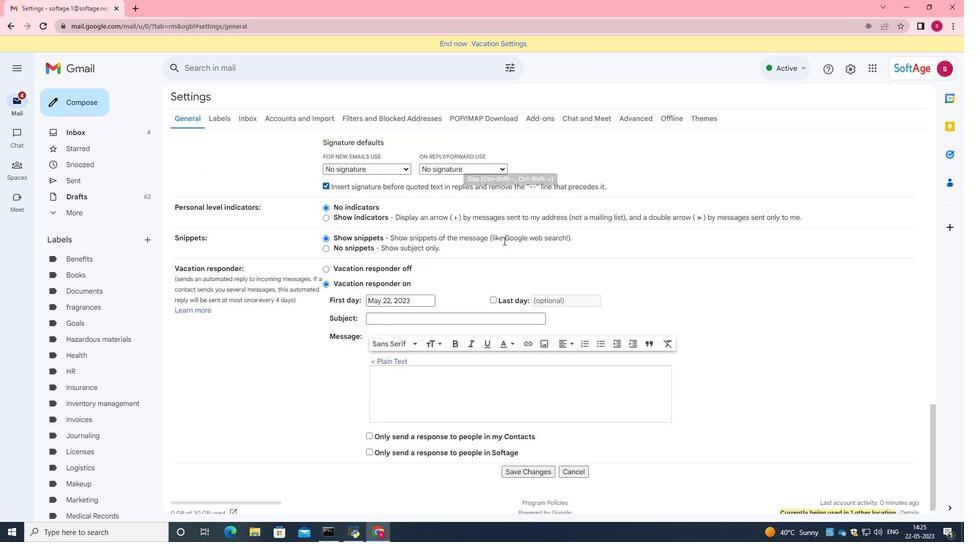
Action: Mouse scrolled (503, 249) with delta (0, 0)
Screenshot: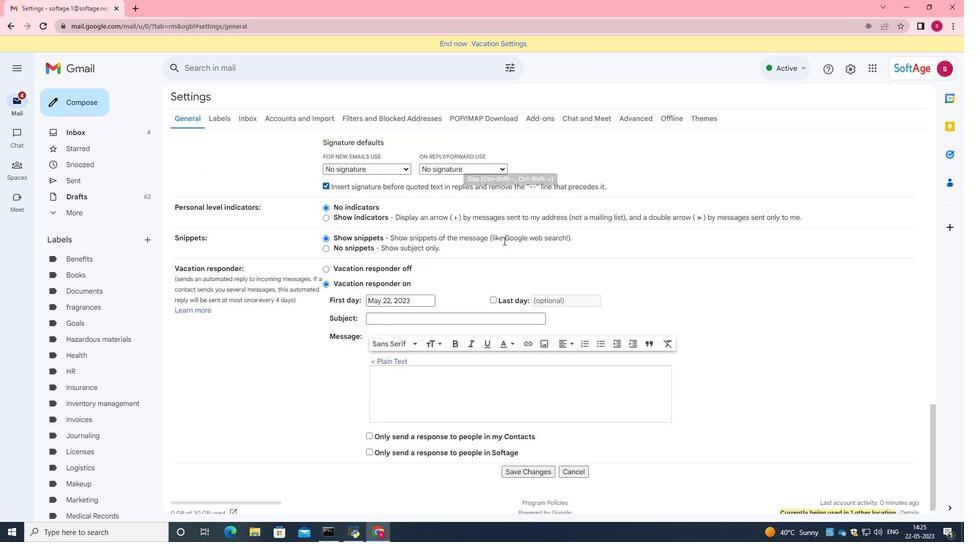 
Action: Mouse moved to (526, 462)
Screenshot: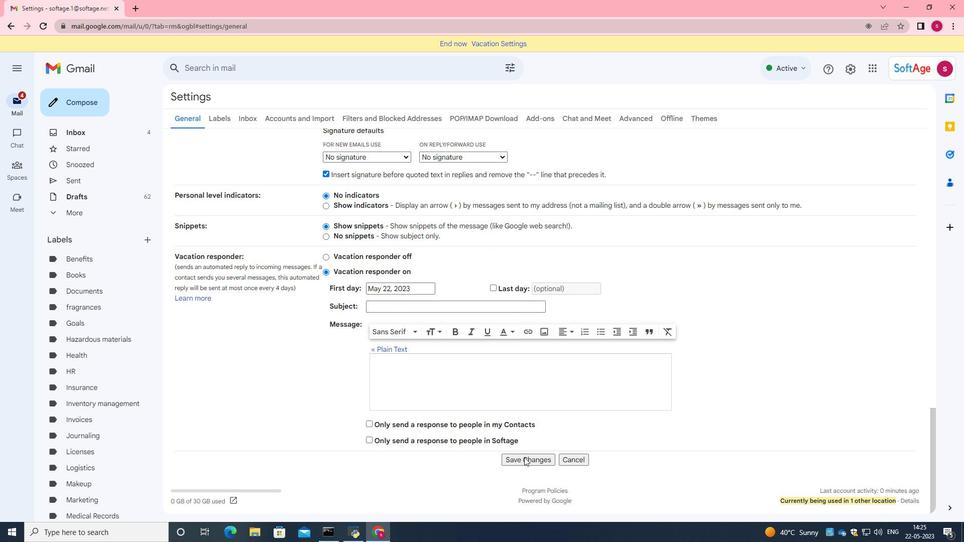 
Action: Mouse pressed left at (526, 462)
Screenshot: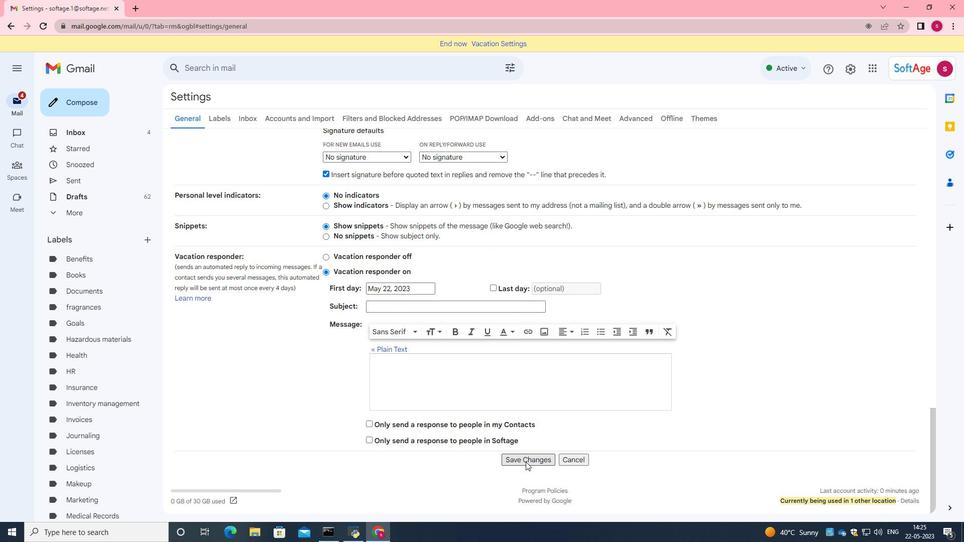 
Action: Mouse moved to (90, 102)
Screenshot: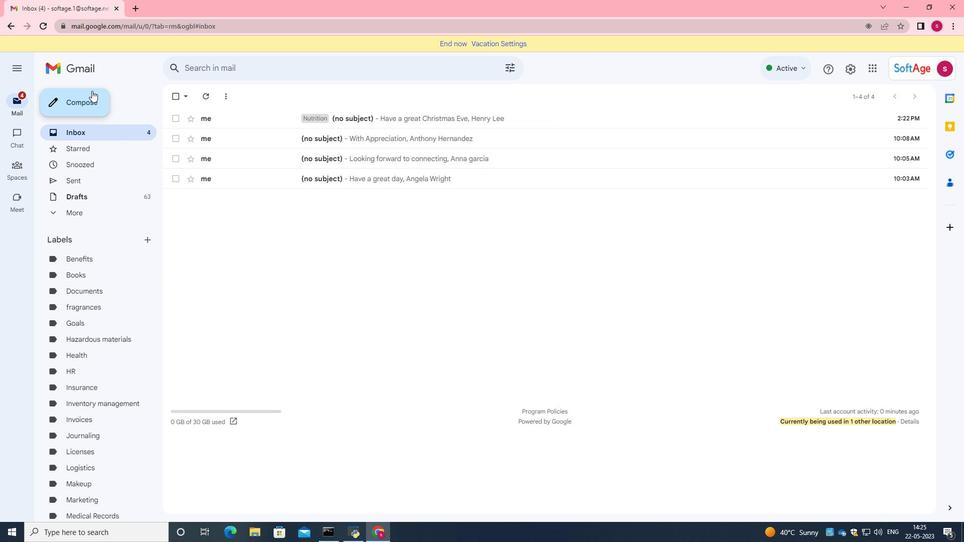
Action: Mouse pressed left at (90, 102)
Screenshot: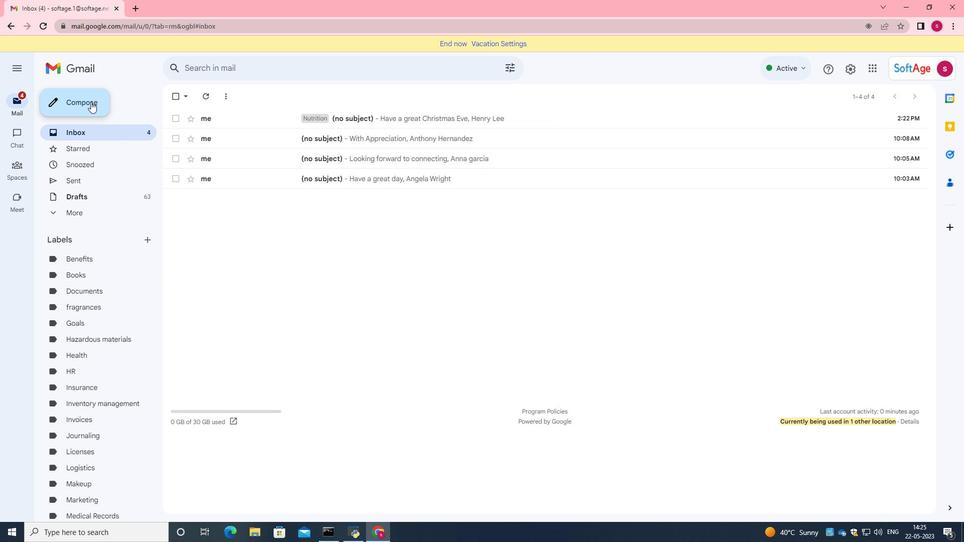 
Action: Mouse moved to (673, 244)
Screenshot: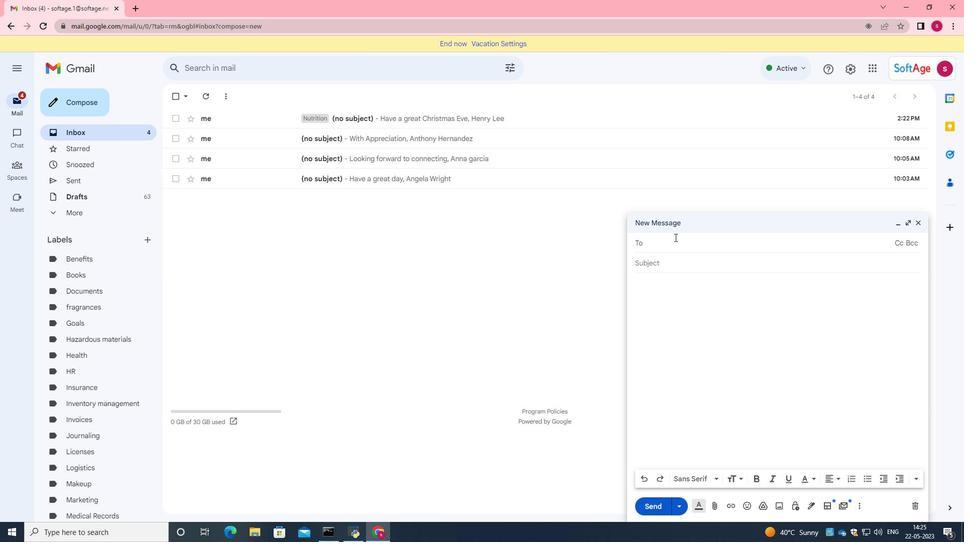 
Action: Mouse pressed left at (673, 244)
Screenshot: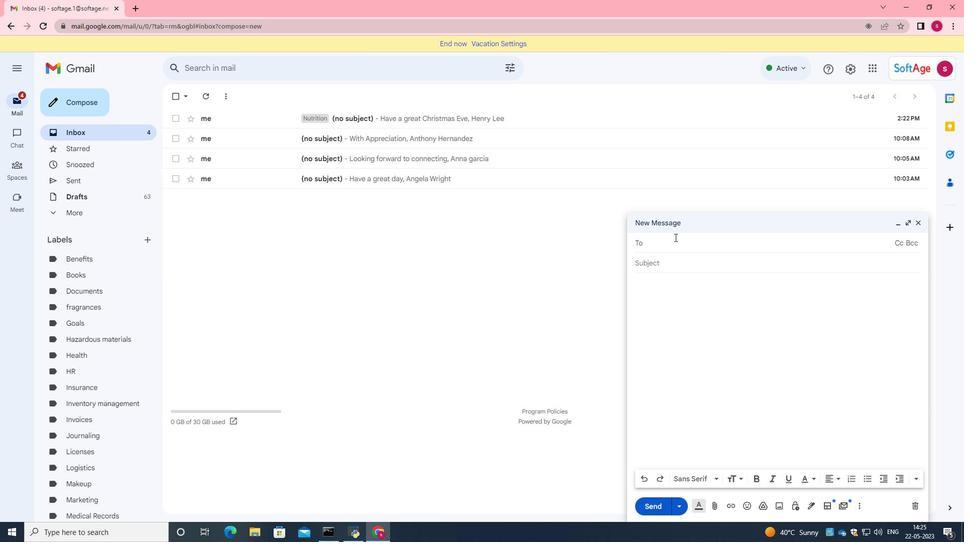 
Action: Key pressed softage.5<Key.shift>@softage.net
Screenshot: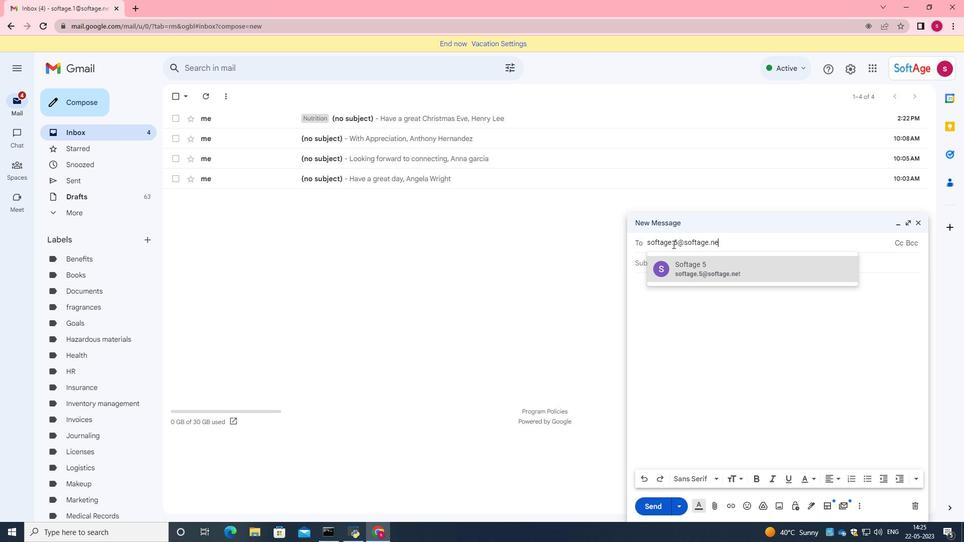 
Action: Mouse moved to (718, 266)
Screenshot: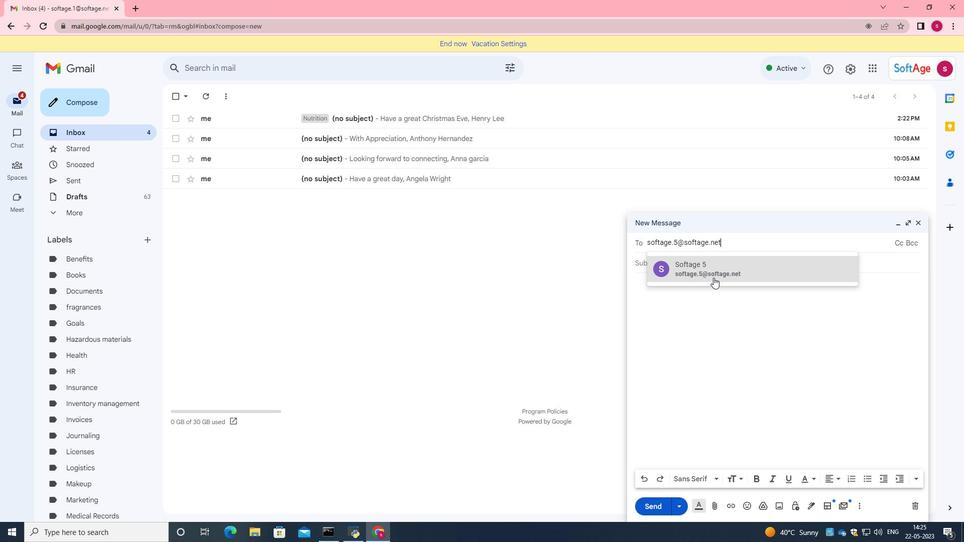 
Action: Mouse pressed left at (718, 266)
Screenshot: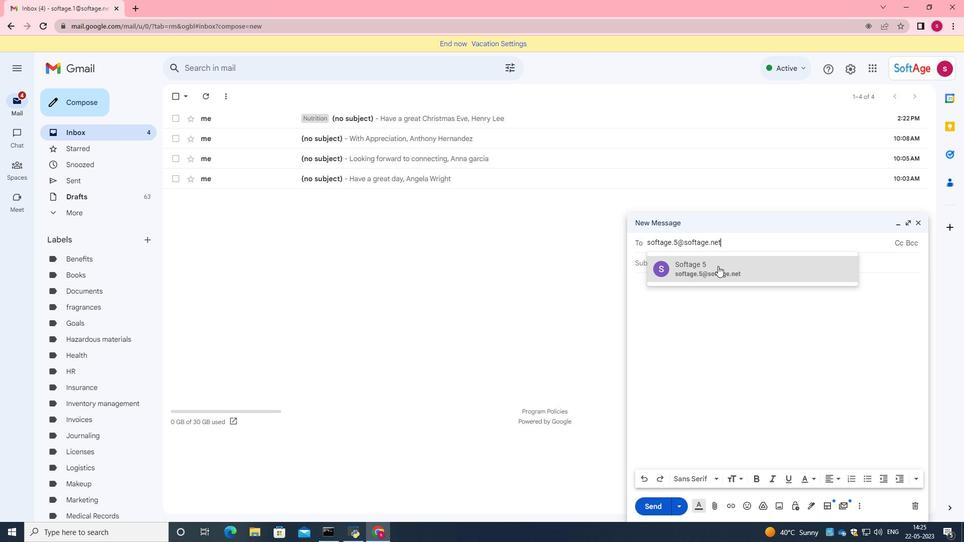 
Action: Mouse moved to (811, 509)
Screenshot: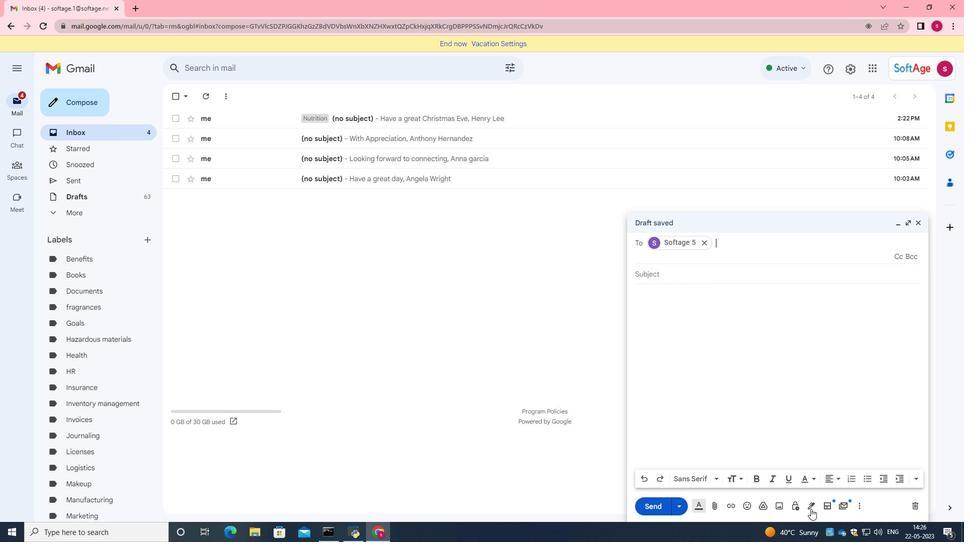 
Action: Mouse pressed left at (811, 509)
Screenshot: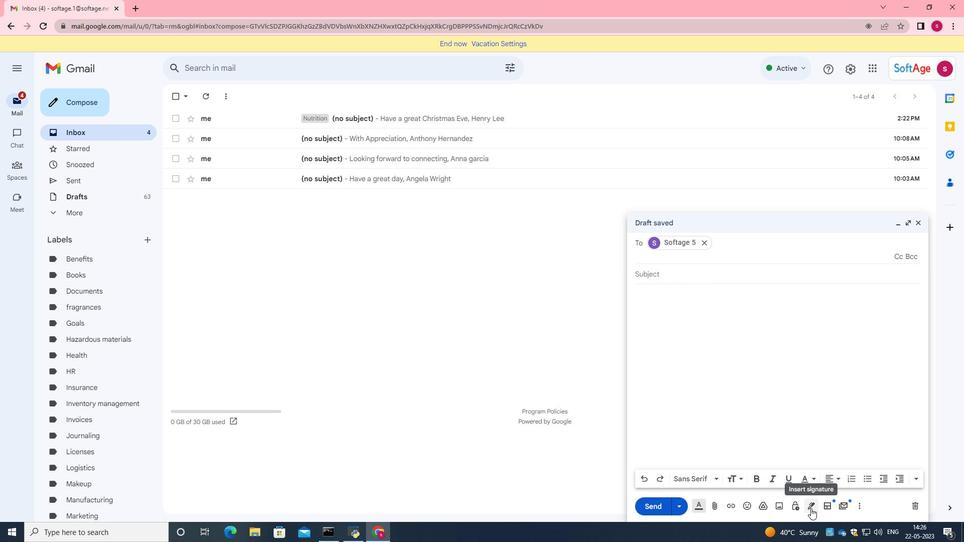 
Action: Mouse moved to (841, 487)
Screenshot: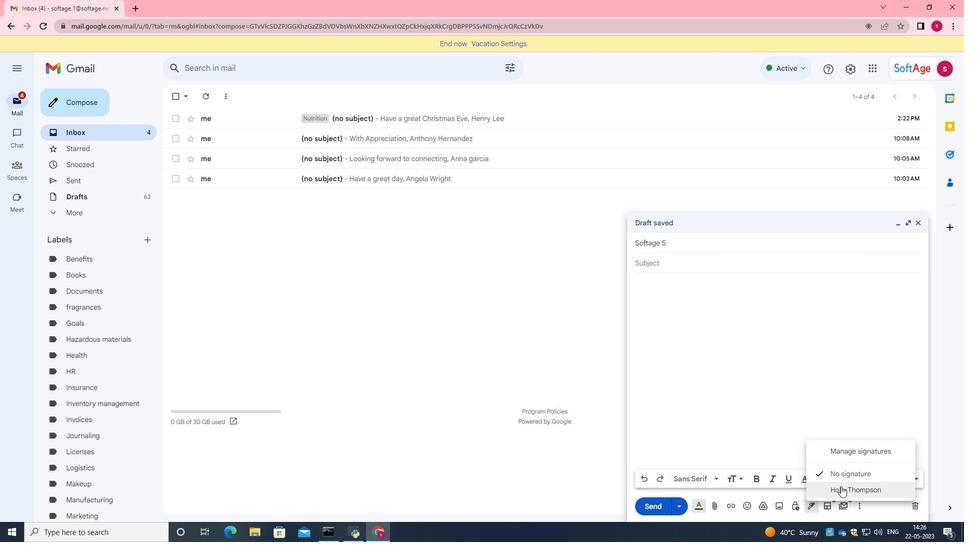 
Action: Mouse pressed left at (841, 487)
Screenshot: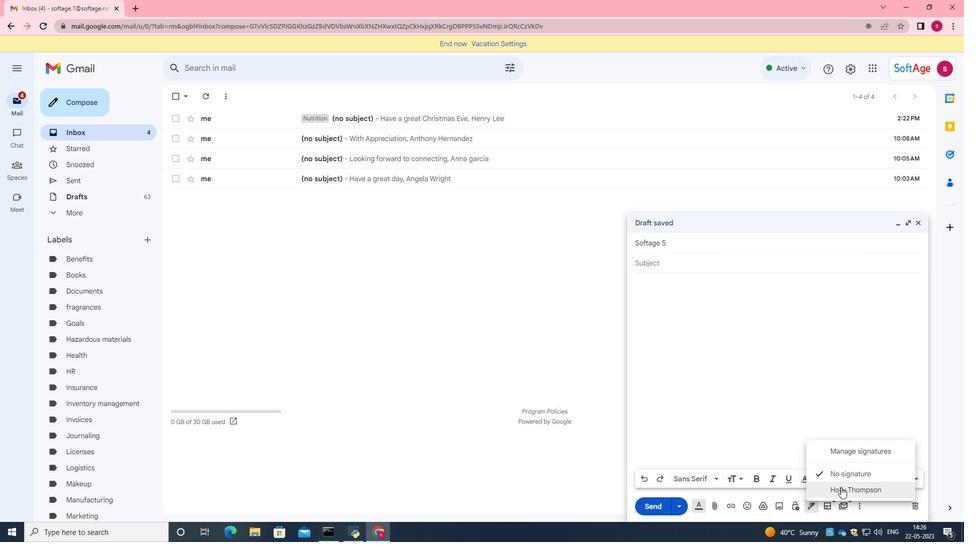 
Action: Mouse moved to (857, 504)
Screenshot: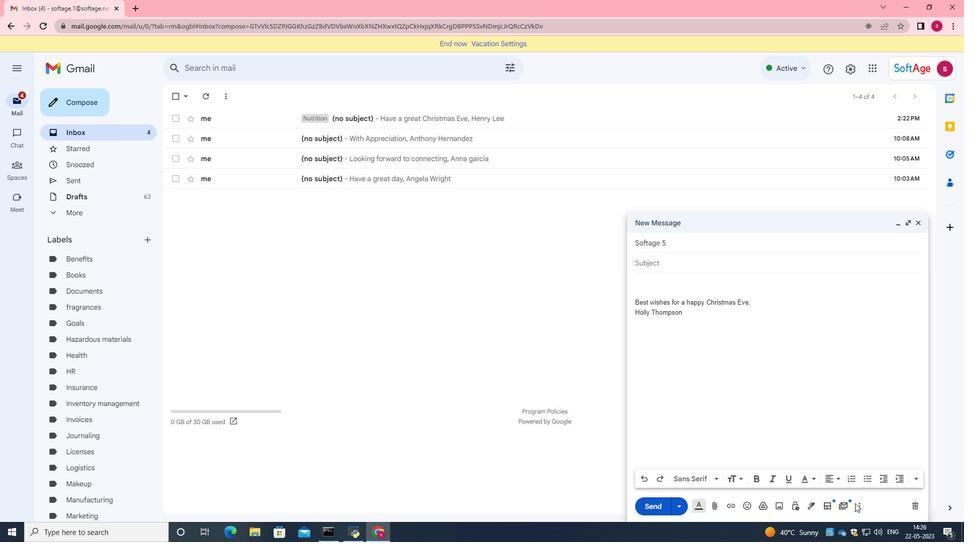 
Action: Mouse pressed left at (857, 504)
Screenshot: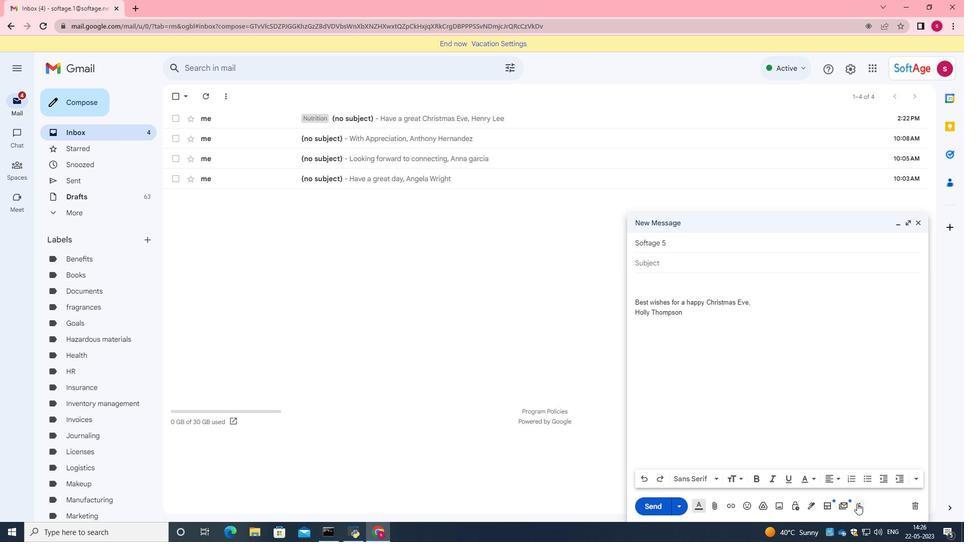 
Action: Mouse moved to (848, 332)
Screenshot: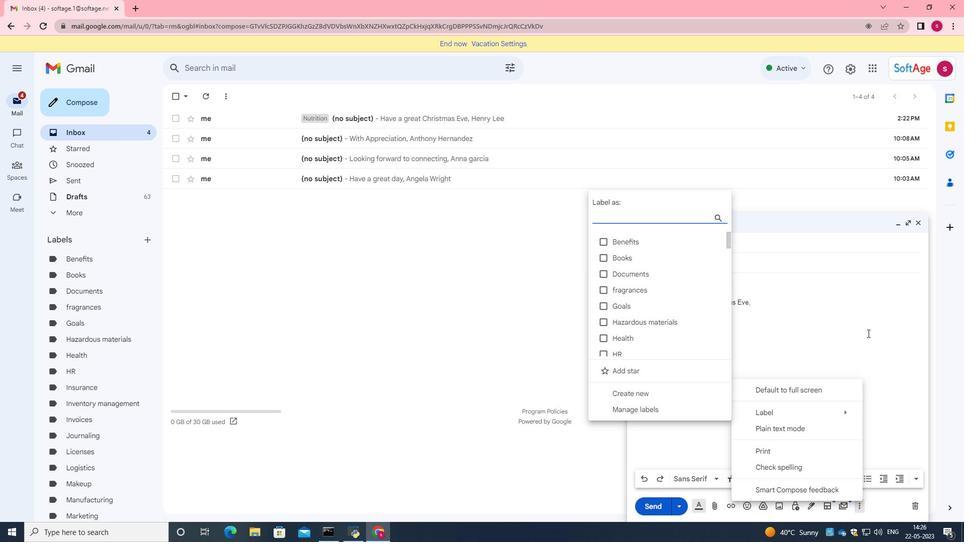
Action: Mouse pressed left at (848, 332)
Screenshot: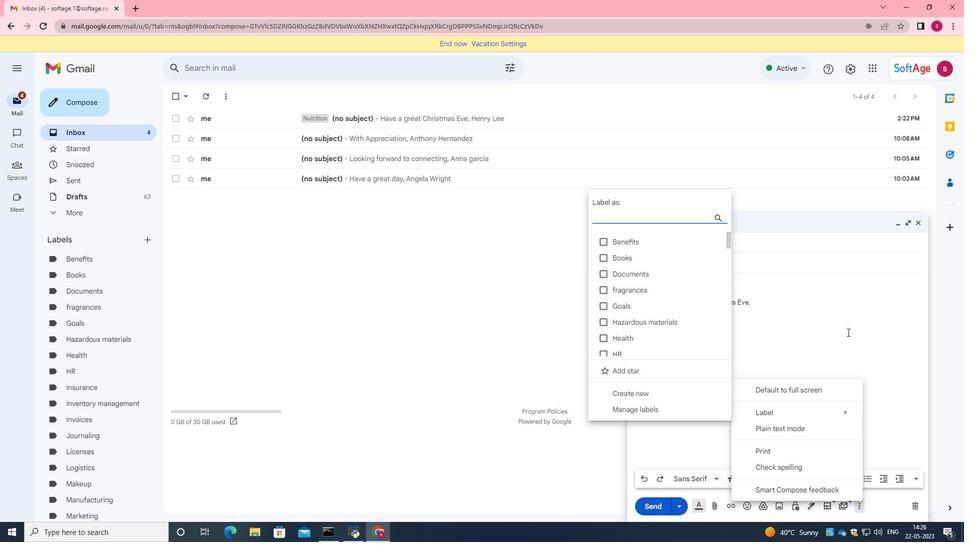 
Action: Mouse moved to (858, 511)
Screenshot: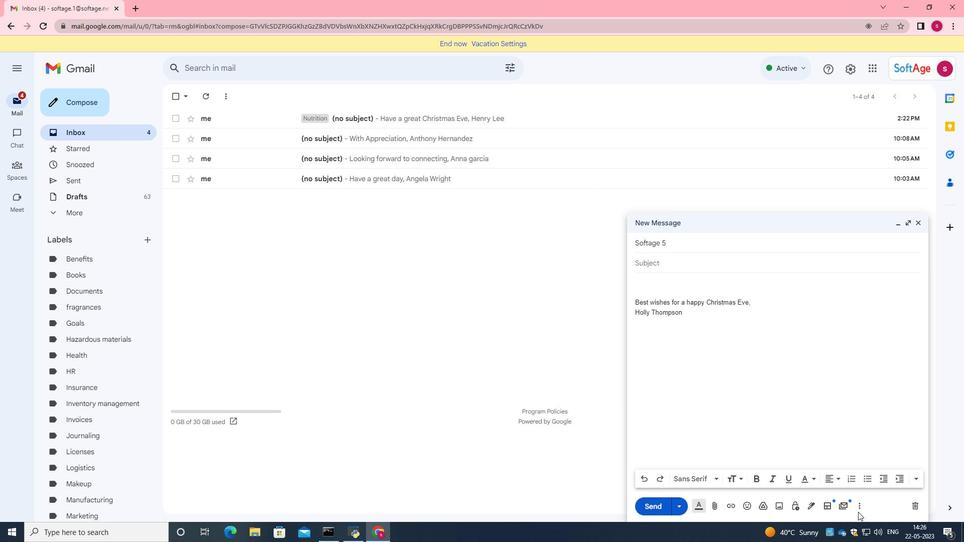 
Action: Mouse pressed left at (858, 511)
Screenshot: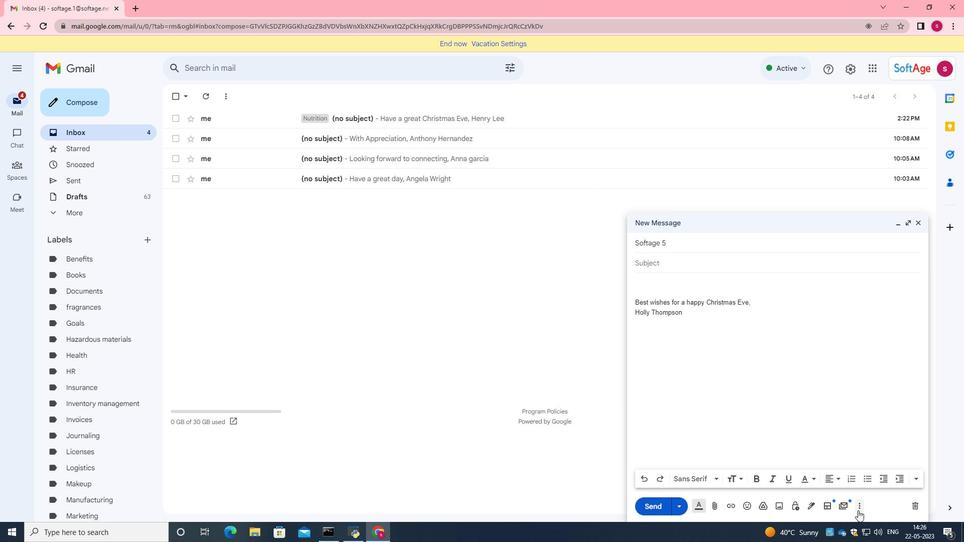 
Action: Mouse moved to (802, 416)
Screenshot: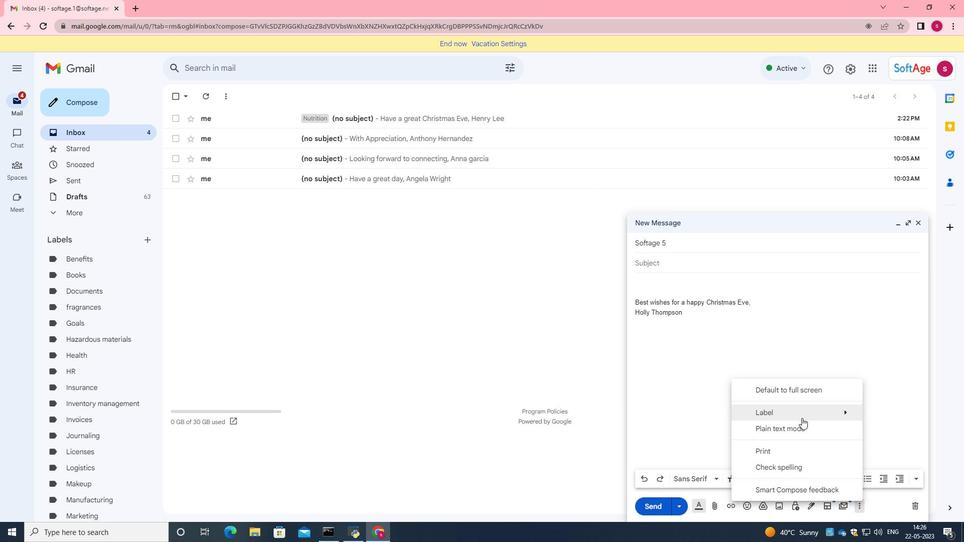 
Action: Mouse pressed left at (802, 416)
Screenshot: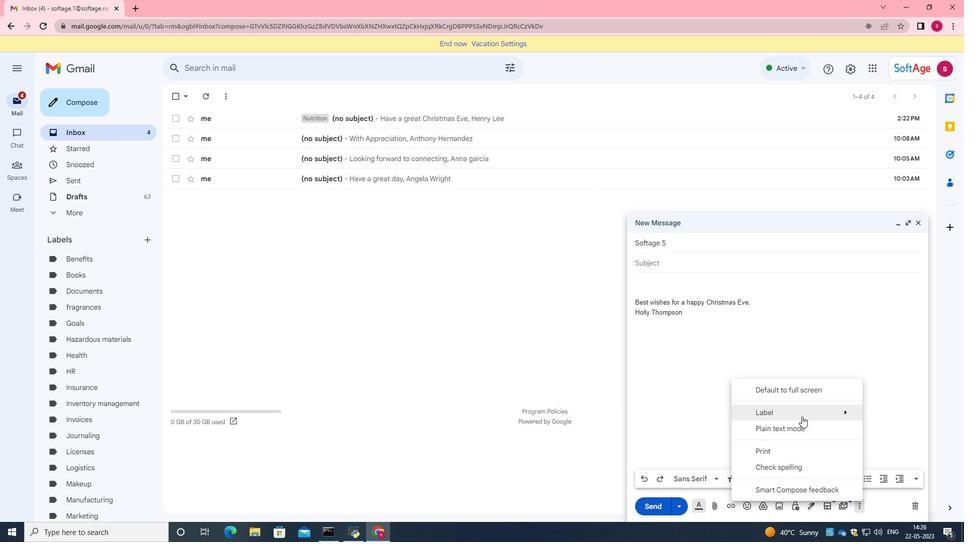 
Action: Mouse moved to (641, 395)
Screenshot: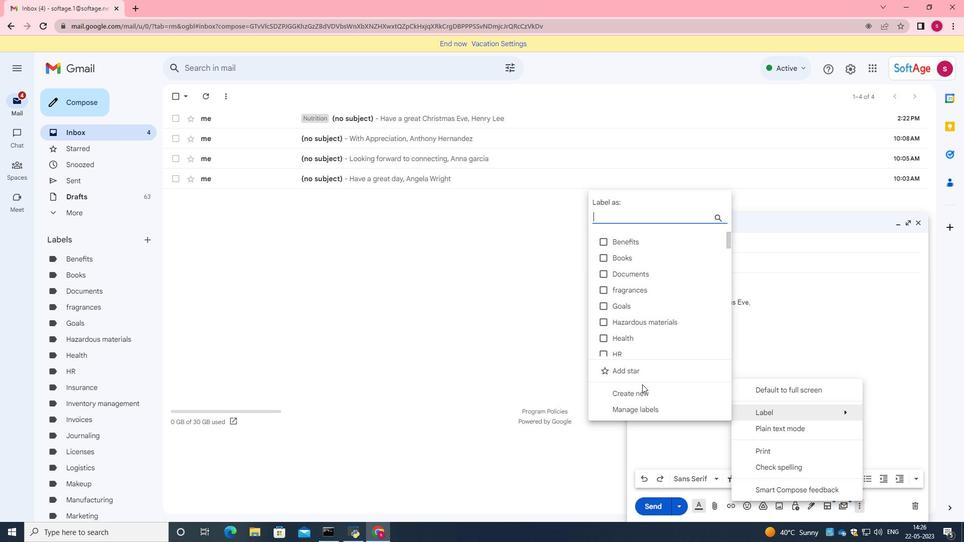 
Action: Mouse pressed left at (641, 395)
Screenshot: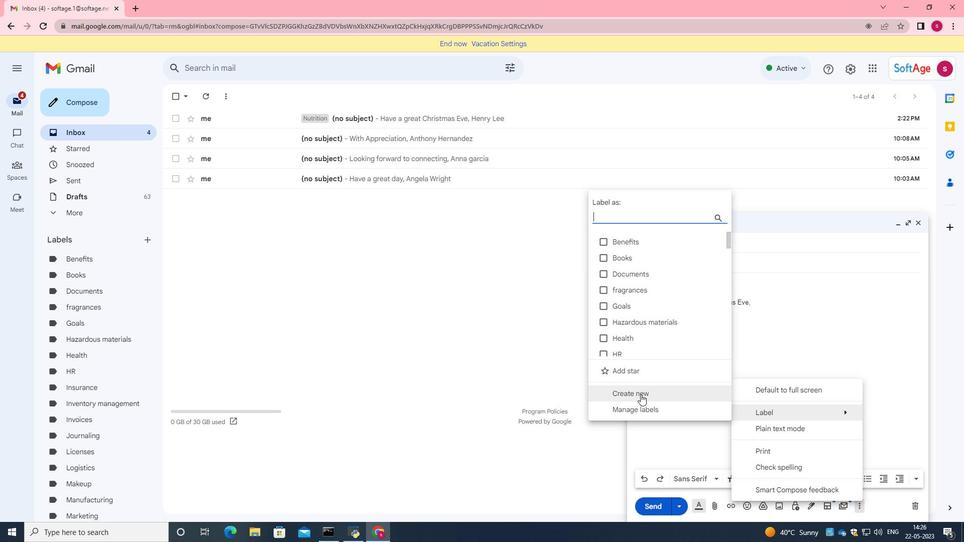 
Action: Key pressed <Key.caps_lock>M<Key.caps_lock>eal<Key.space><Key.caps_lock>P<Key.caps_lock>lanning
Screenshot: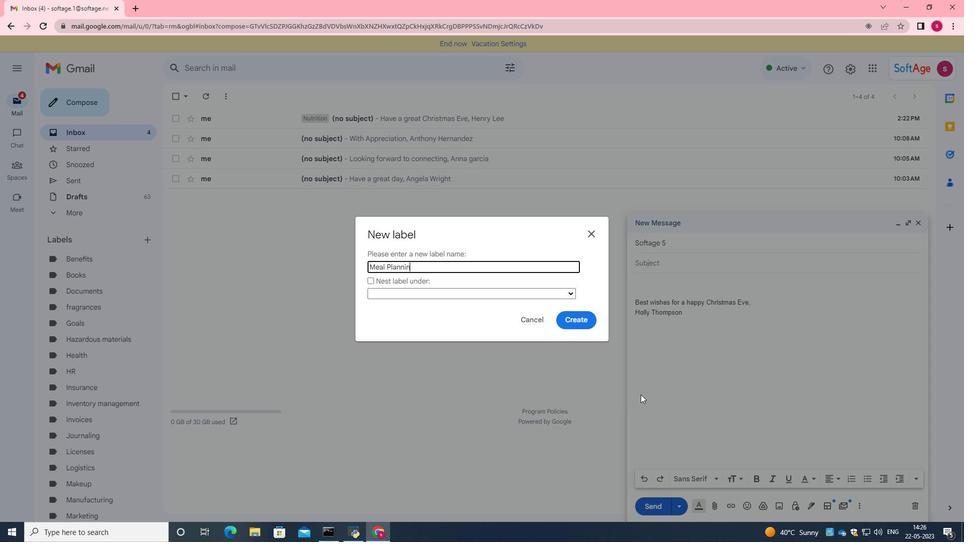 
Action: Mouse moved to (576, 324)
Screenshot: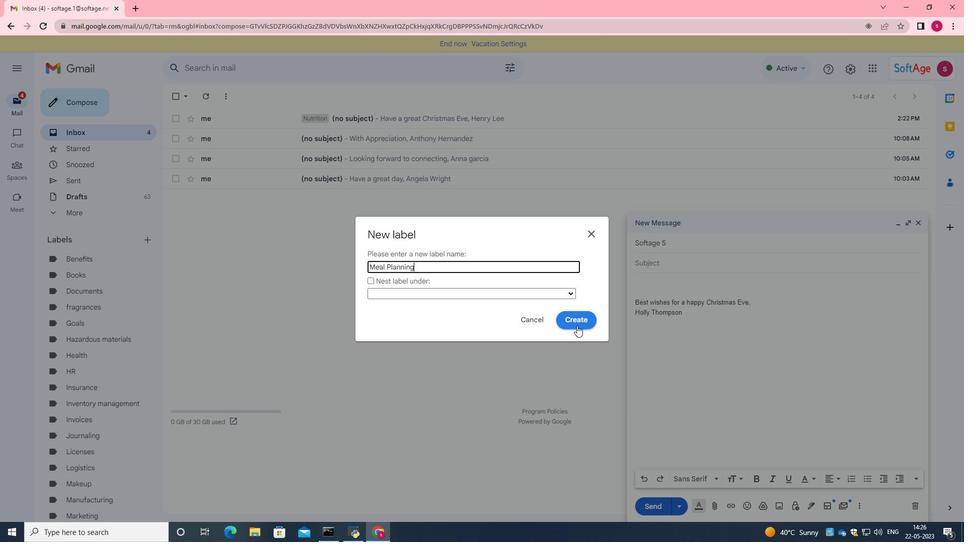 
Action: Mouse pressed left at (576, 324)
Screenshot: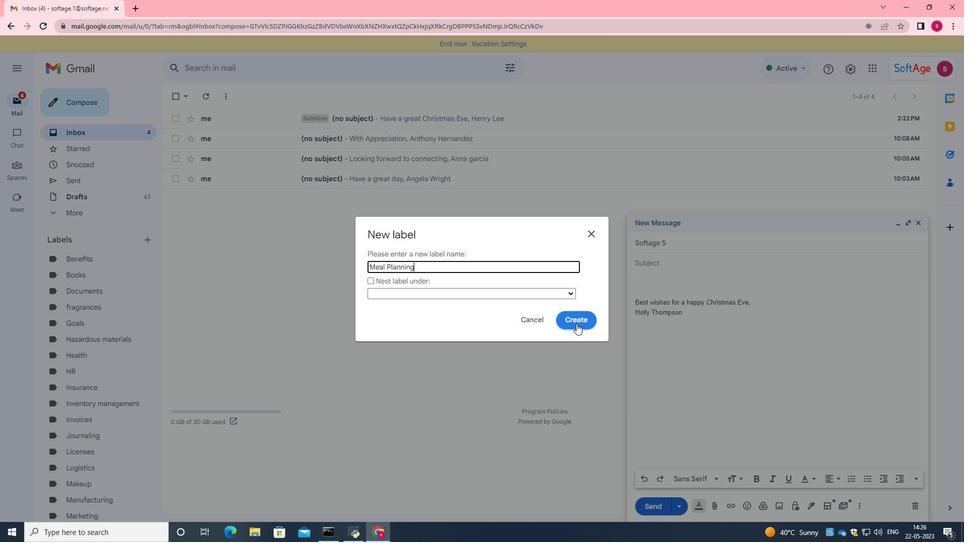 
Action: Mouse moved to (556, 325)
Screenshot: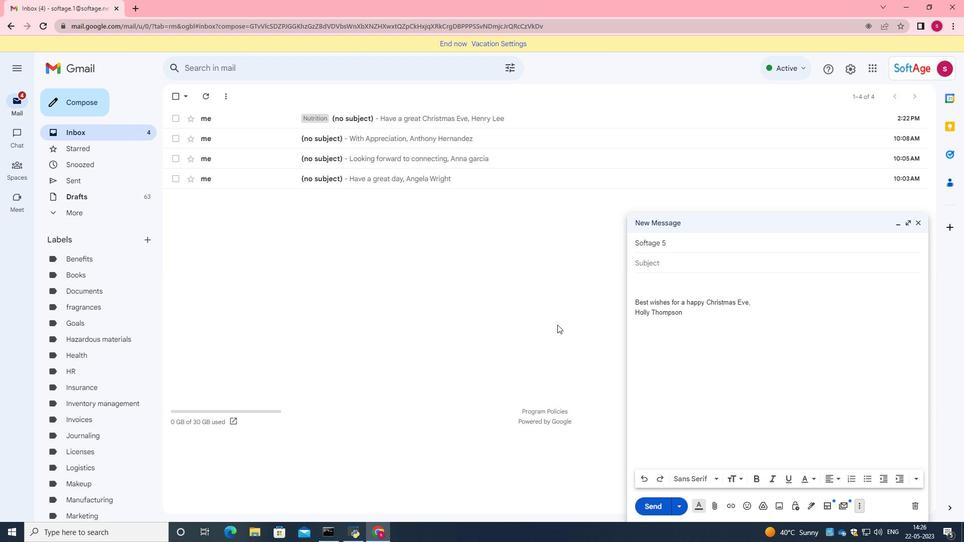 
Action: Mouse scrolled (556, 325) with delta (0, 0)
Screenshot: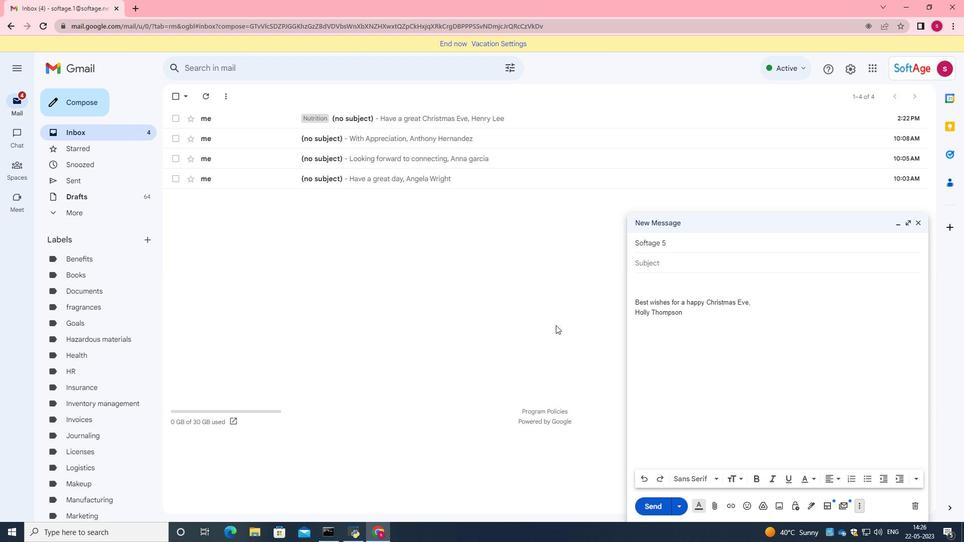 
Action: Mouse moved to (644, 502)
Screenshot: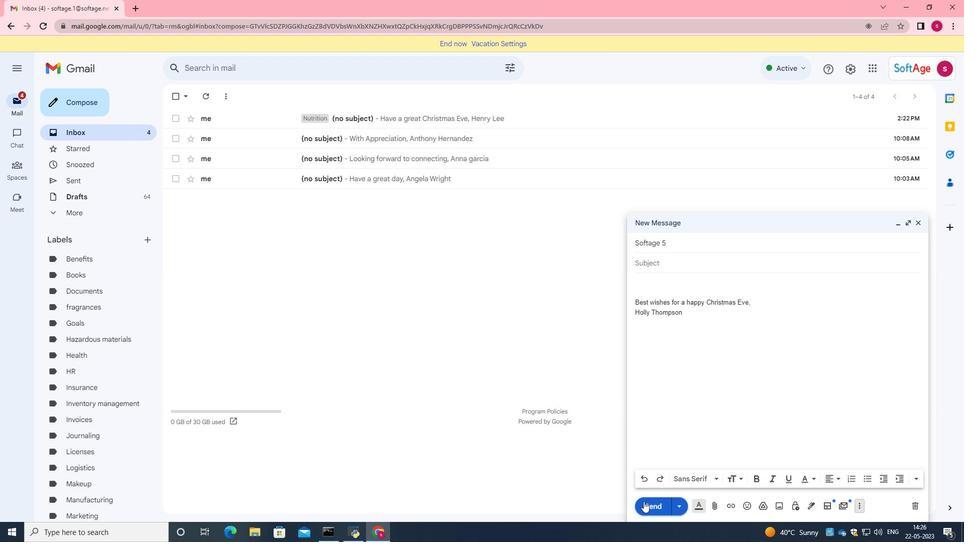 
Action: Mouse pressed left at (644, 502)
Screenshot: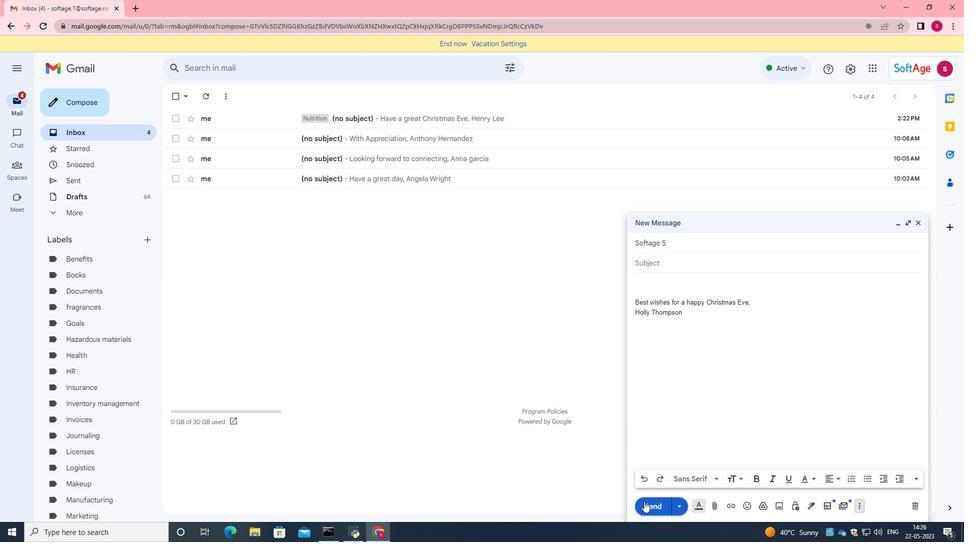 
Action: Mouse moved to (500, 282)
Screenshot: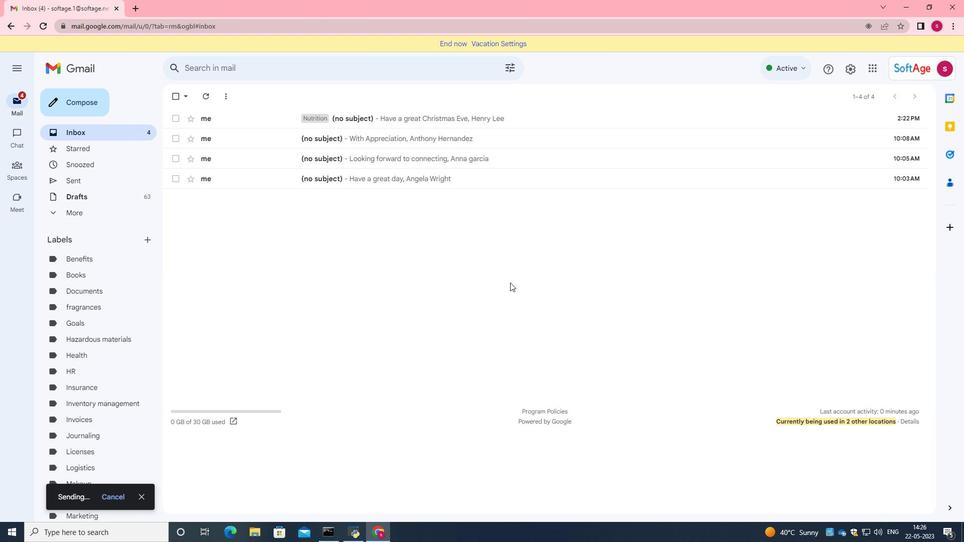 
